 Task: Plan a Metro route from Hollywood to Universal Studios in Los Angeles.
Action: Mouse moved to (311, 122)
Screenshot: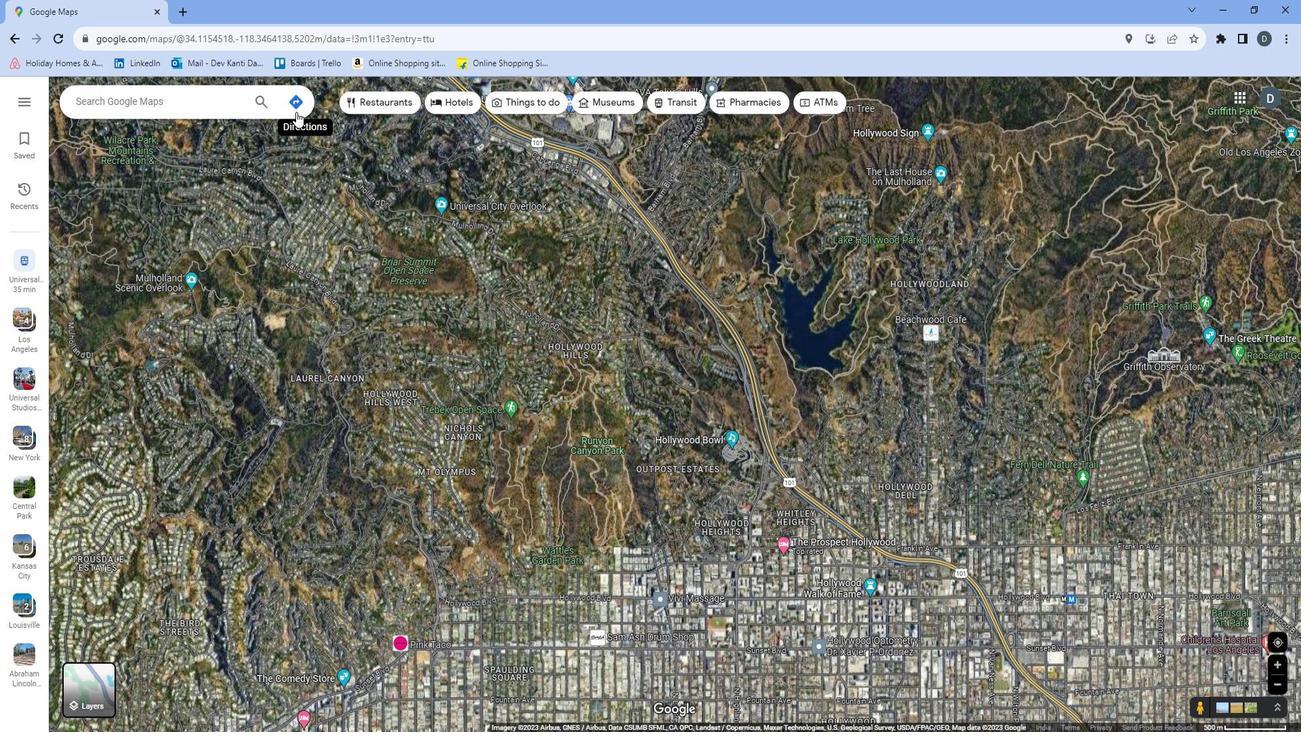
Action: Mouse pressed left at (311, 122)
Screenshot: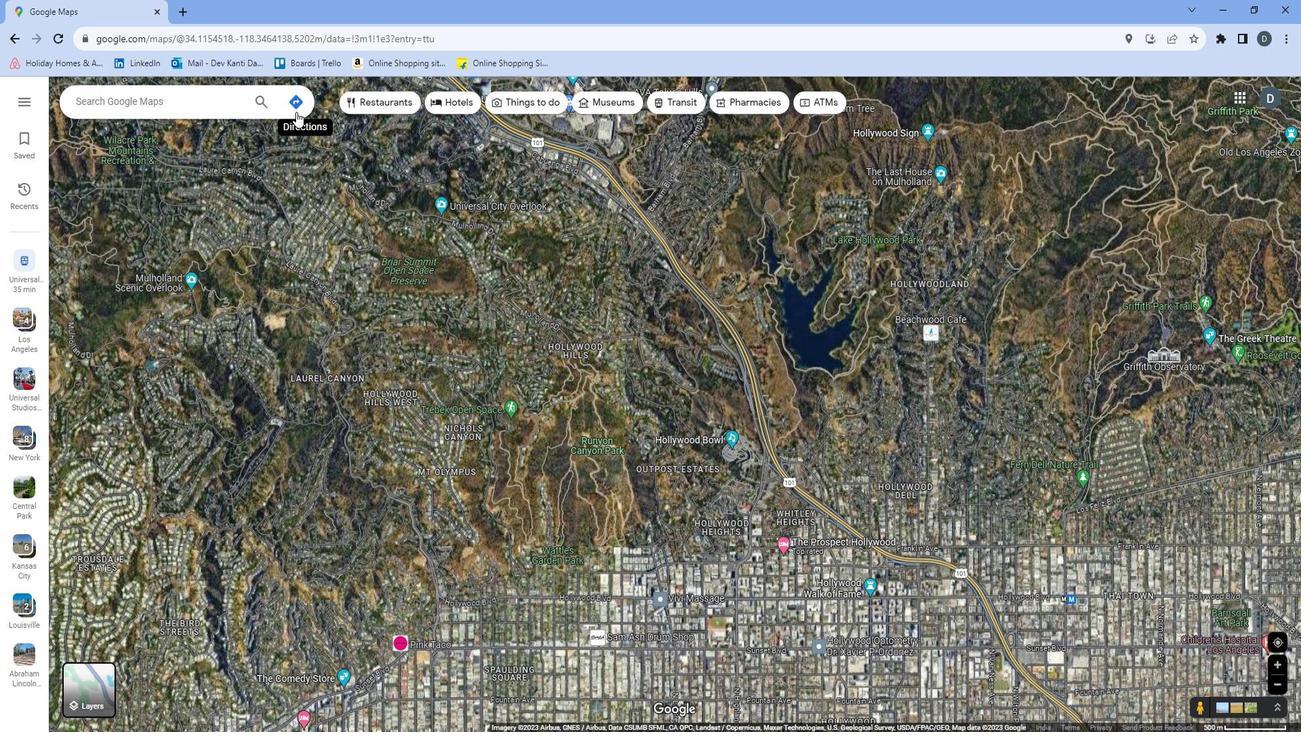 
Action: Mouse moved to (187, 150)
Screenshot: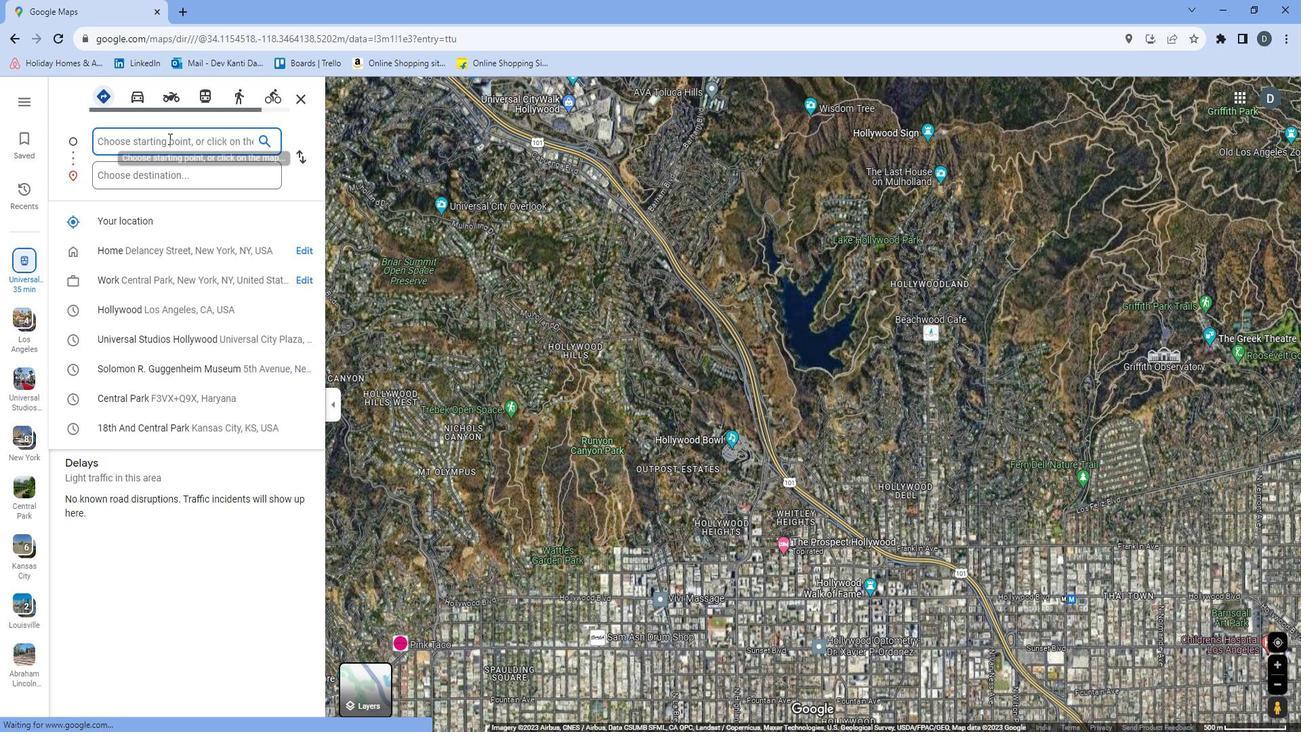 
Action: Mouse pressed left at (187, 150)
Screenshot: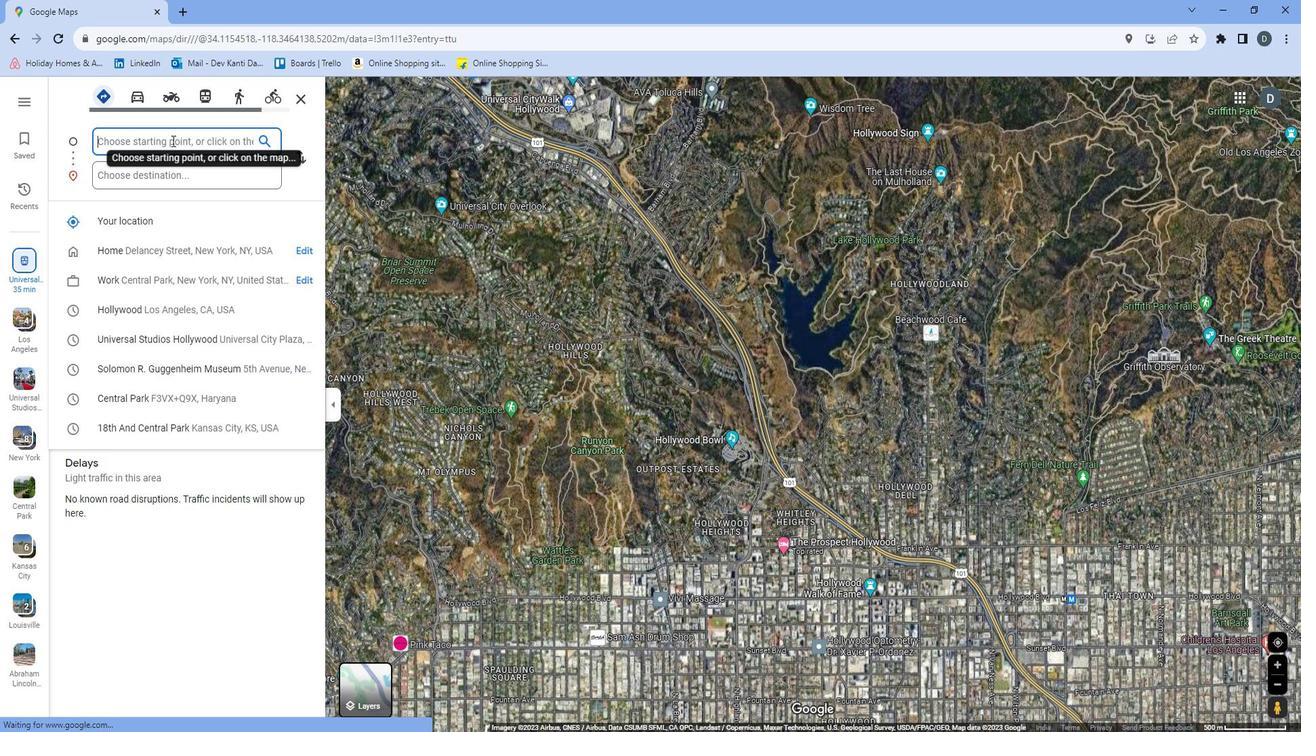 
Action: Mouse moved to (187, 150)
Screenshot: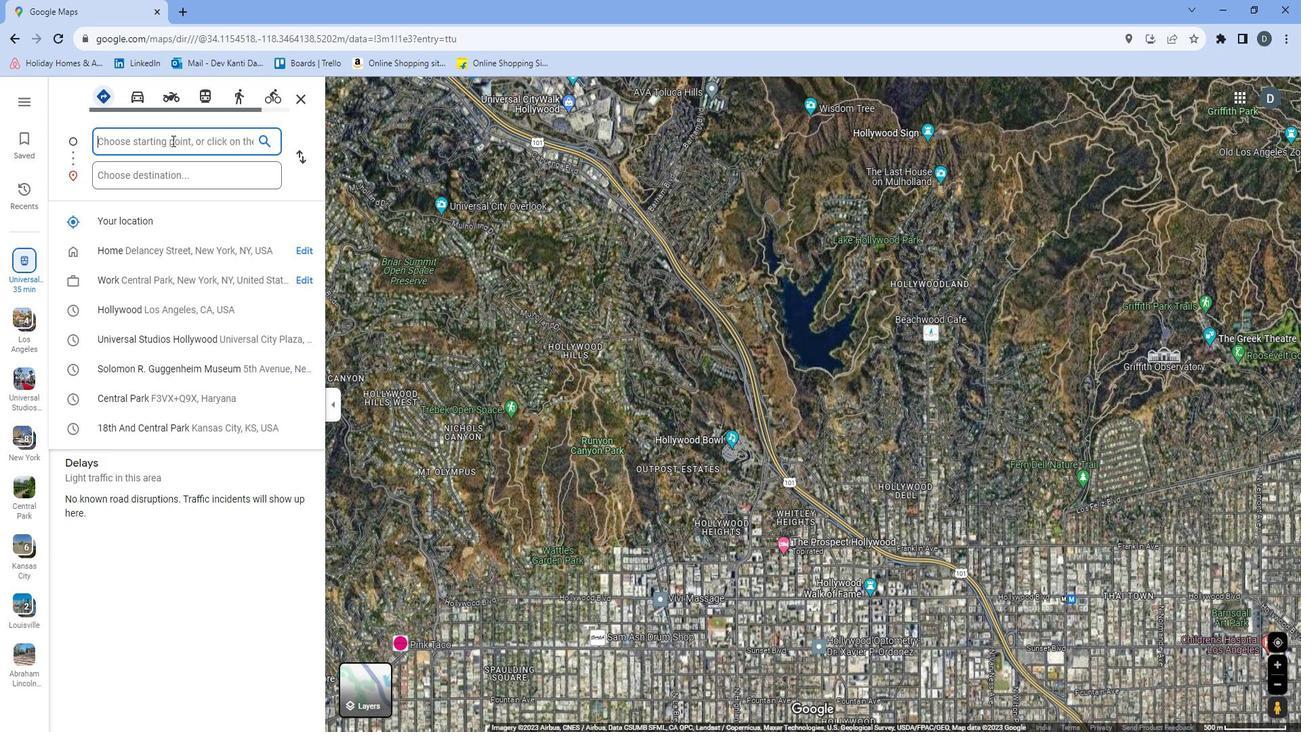 
Action: Key pressed <Key.shift>Hol
Screenshot: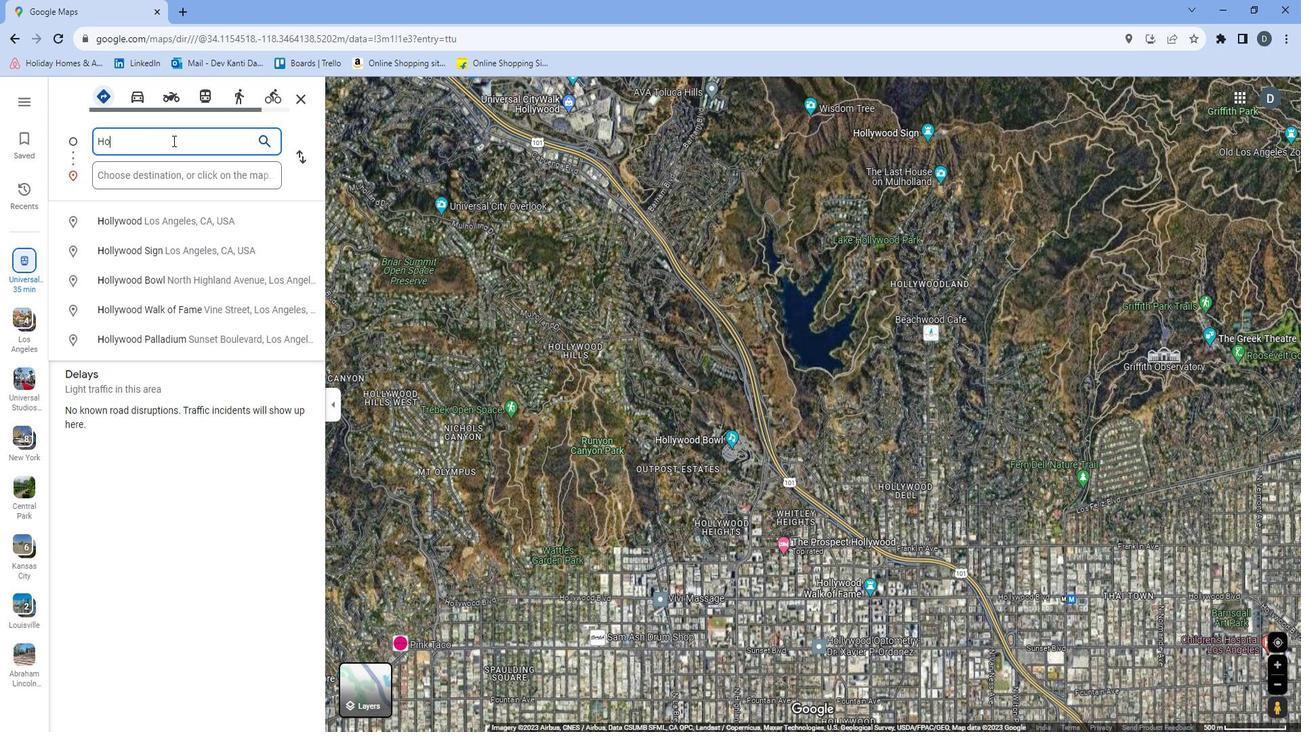 
Action: Mouse moved to (189, 150)
Screenshot: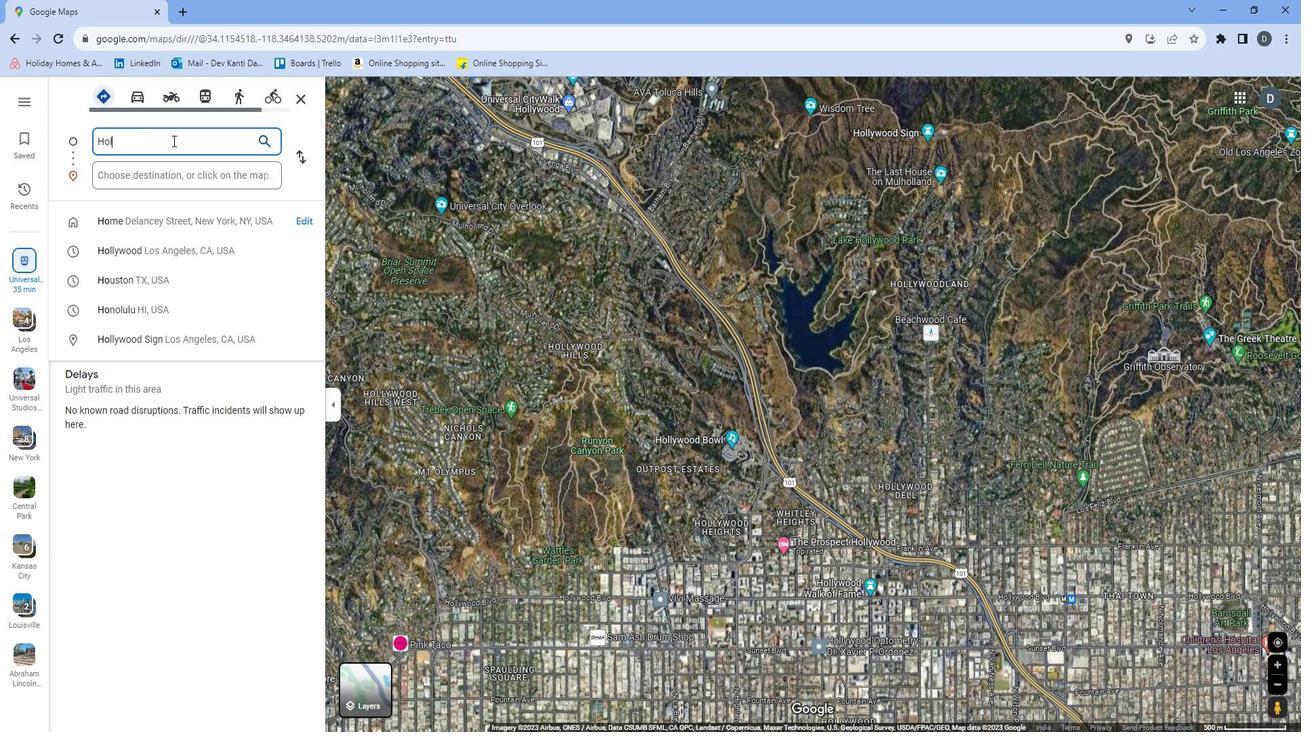 
Action: Key pressed ly
Screenshot: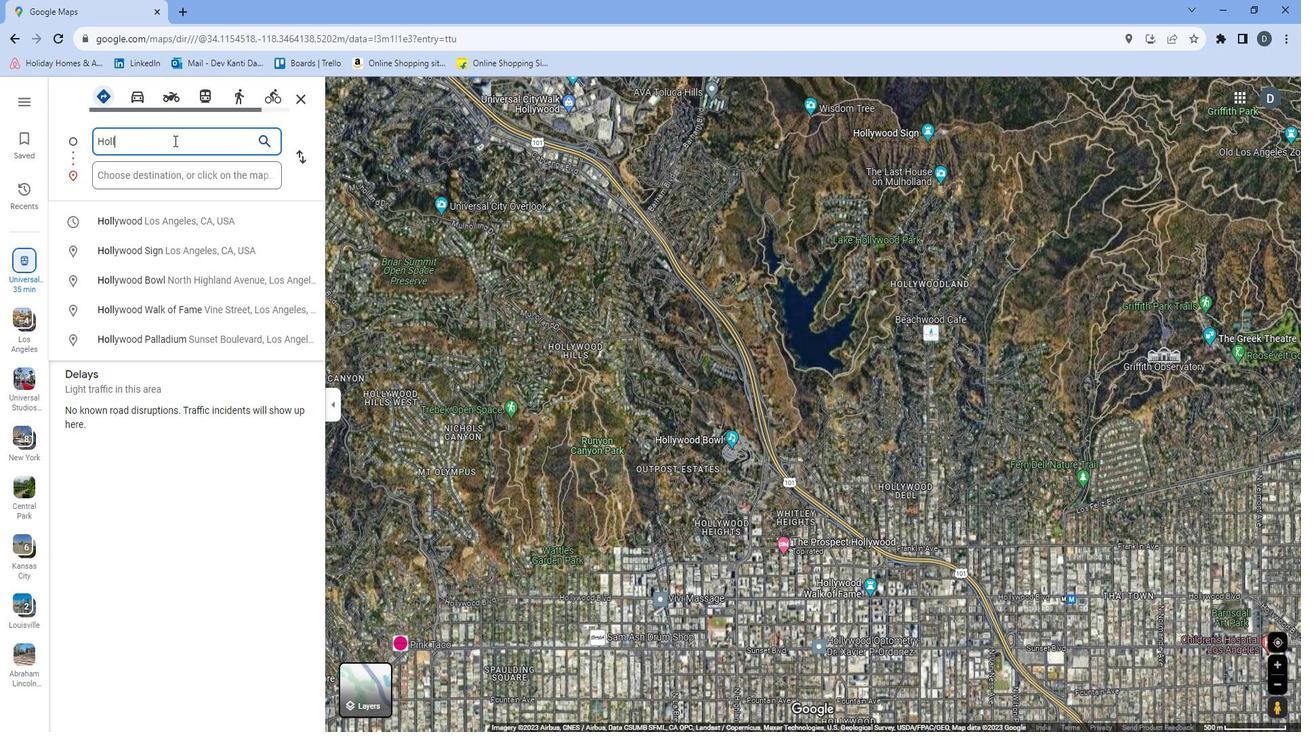 
Action: Mouse moved to (189, 150)
Screenshot: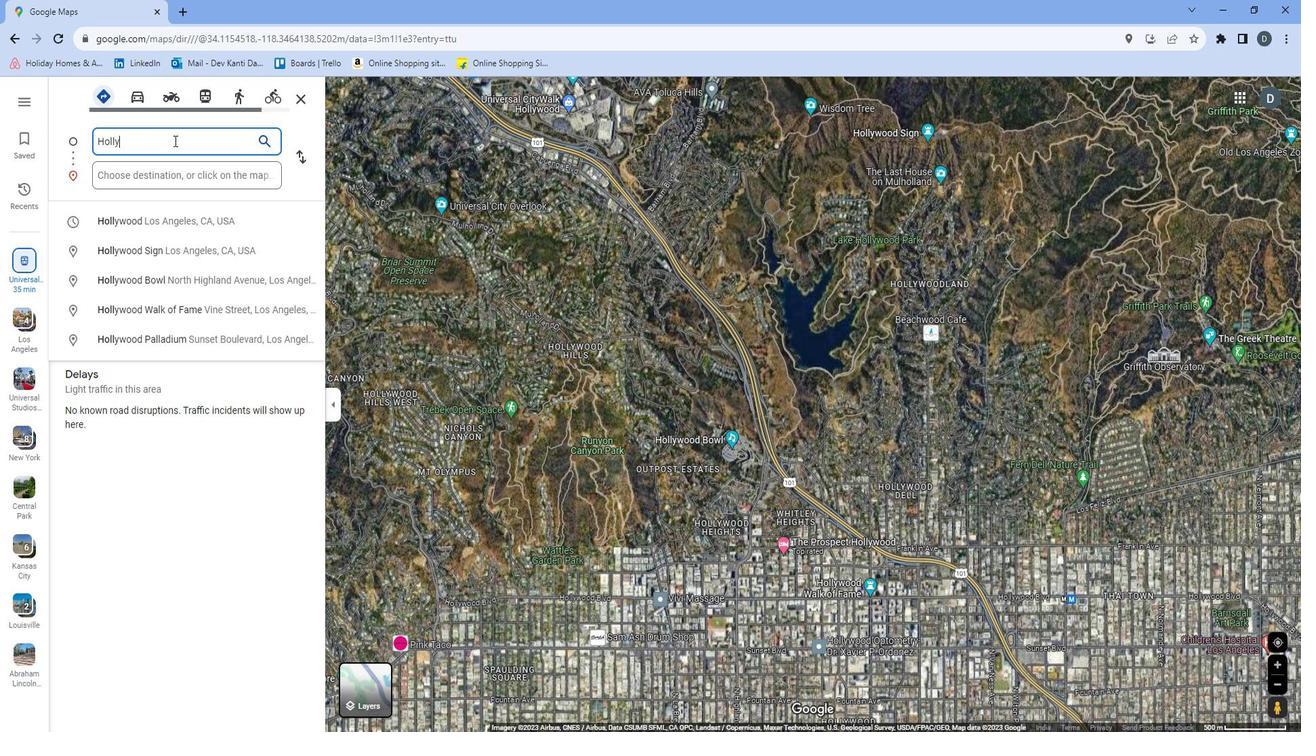 
Action: Key pressed wood
Screenshot: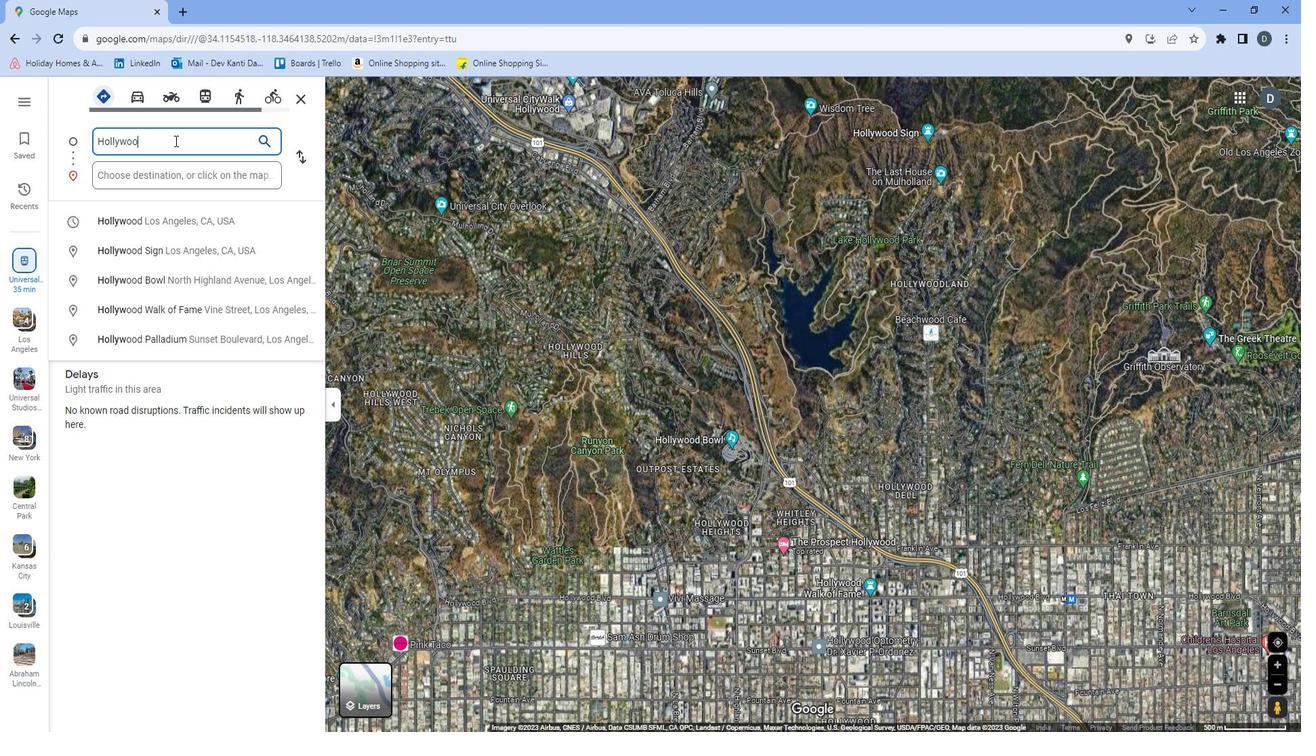 
Action: Mouse moved to (216, 172)
Screenshot: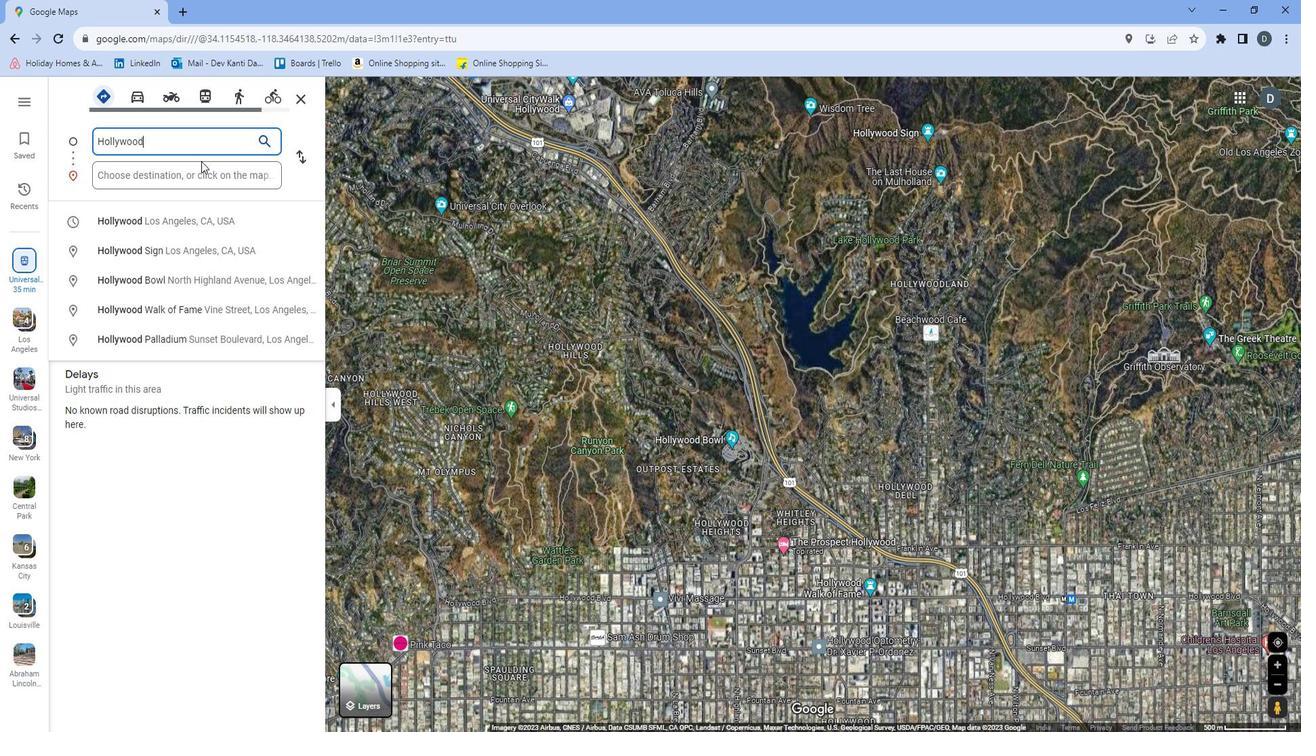 
Action: Mouse pressed left at (216, 172)
Screenshot: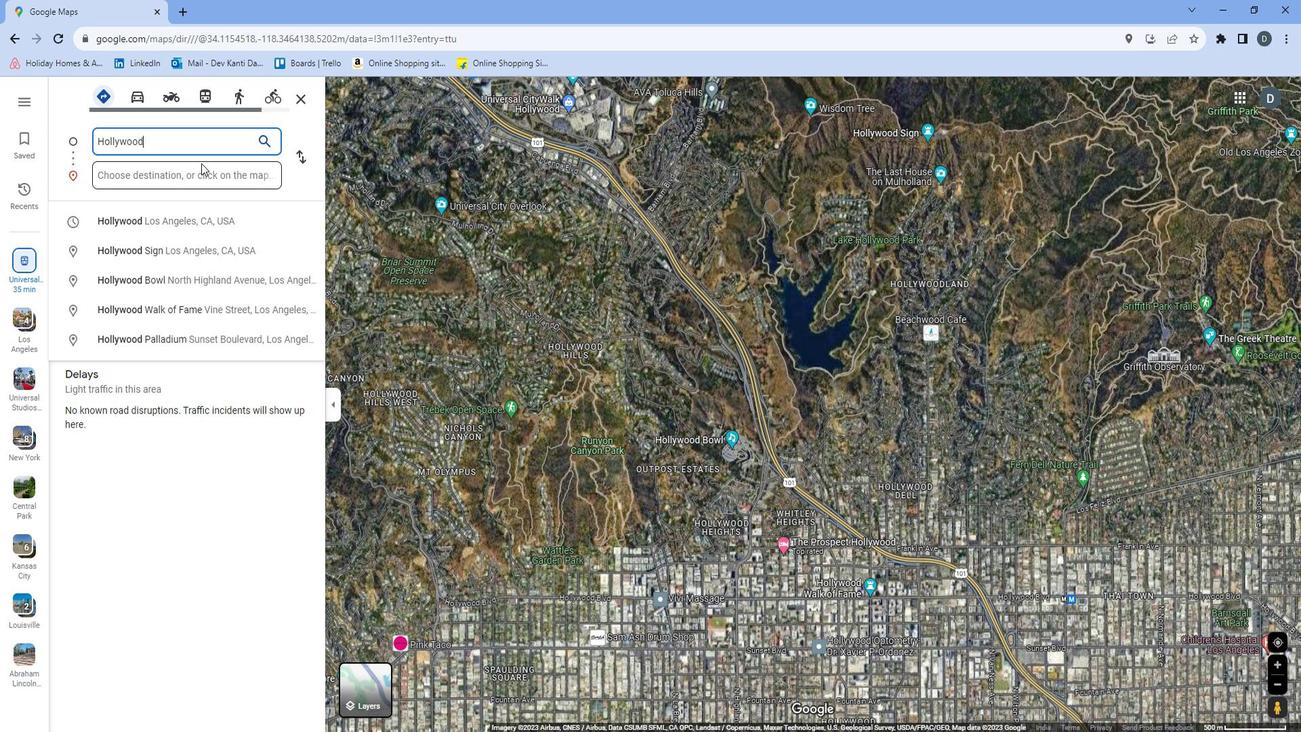 
Action: Mouse moved to (216, 180)
Screenshot: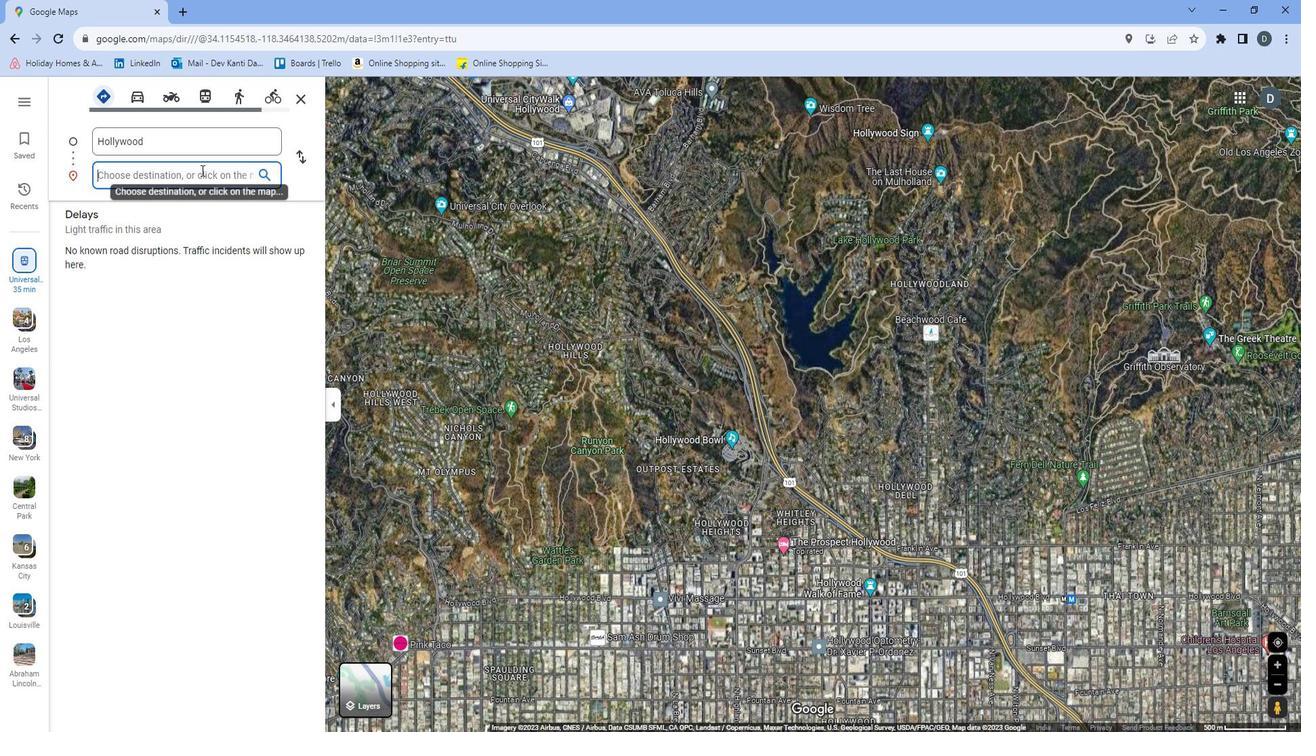 
Action: Mouse pressed left at (216, 180)
Screenshot: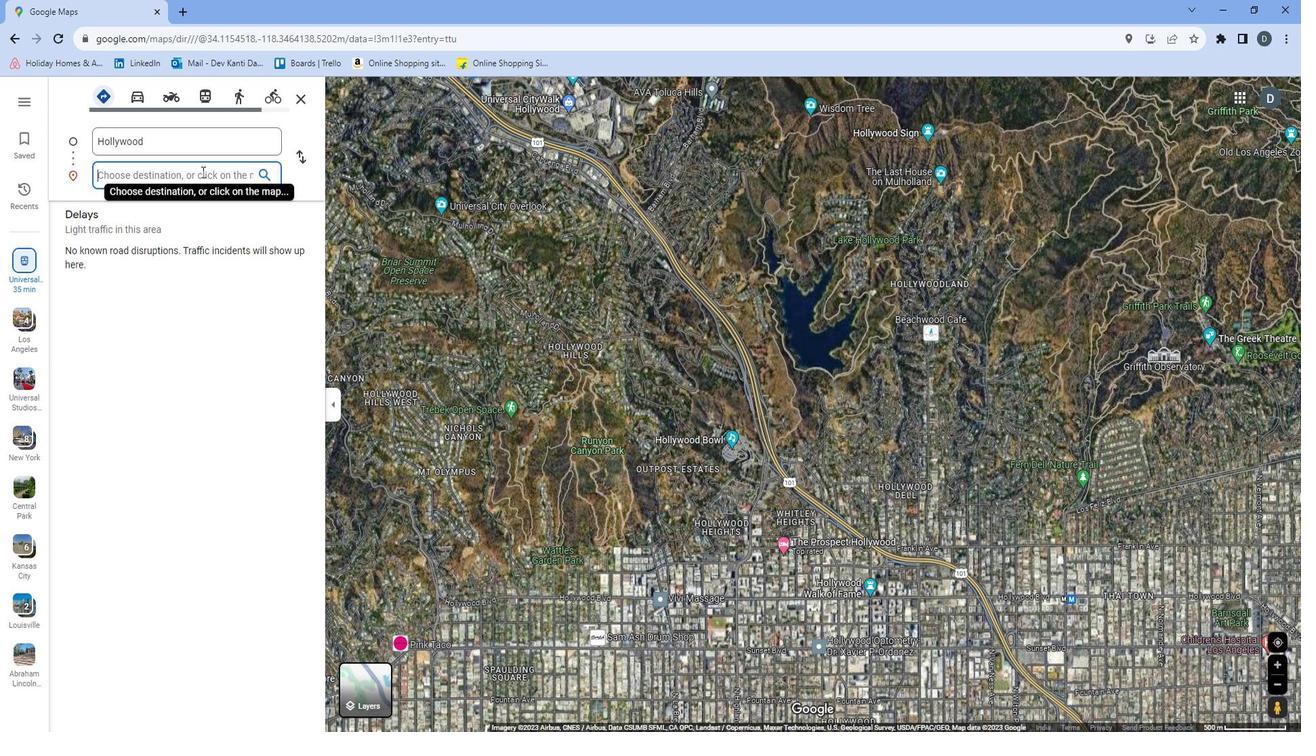 
Action: Key pressed <Key.shift>Universal<Key.space><Key.shift>Stu
Screenshot: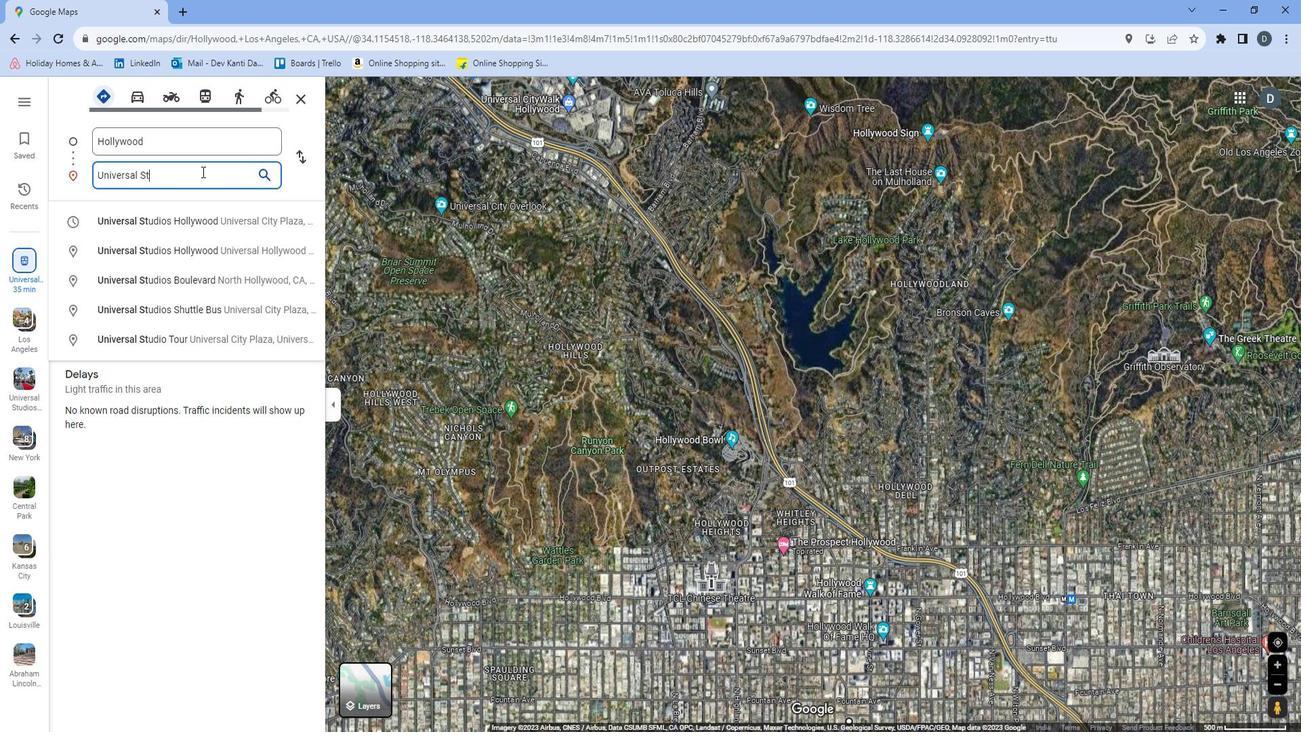 
Action: Mouse moved to (216, 180)
Screenshot: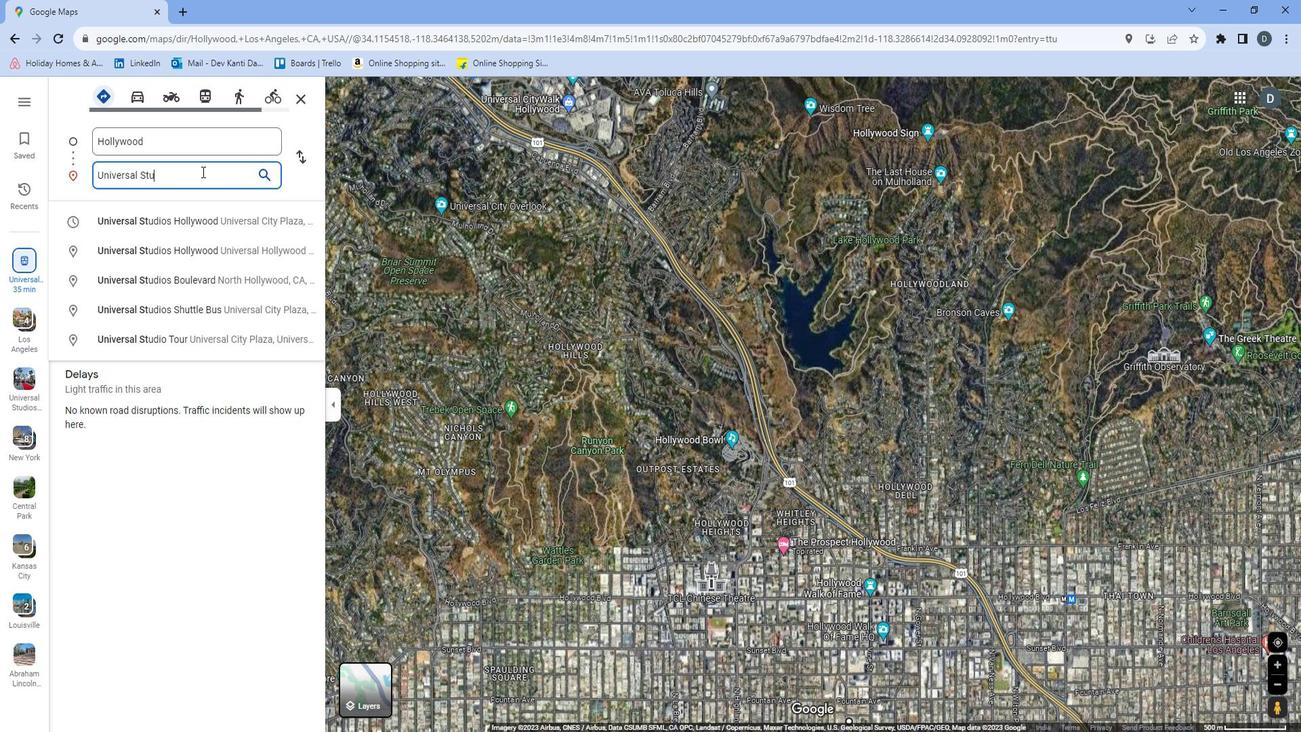 
Action: Key pressed dios<Key.space><Key.shift>Los<Key.down><Key.enter>
Screenshot: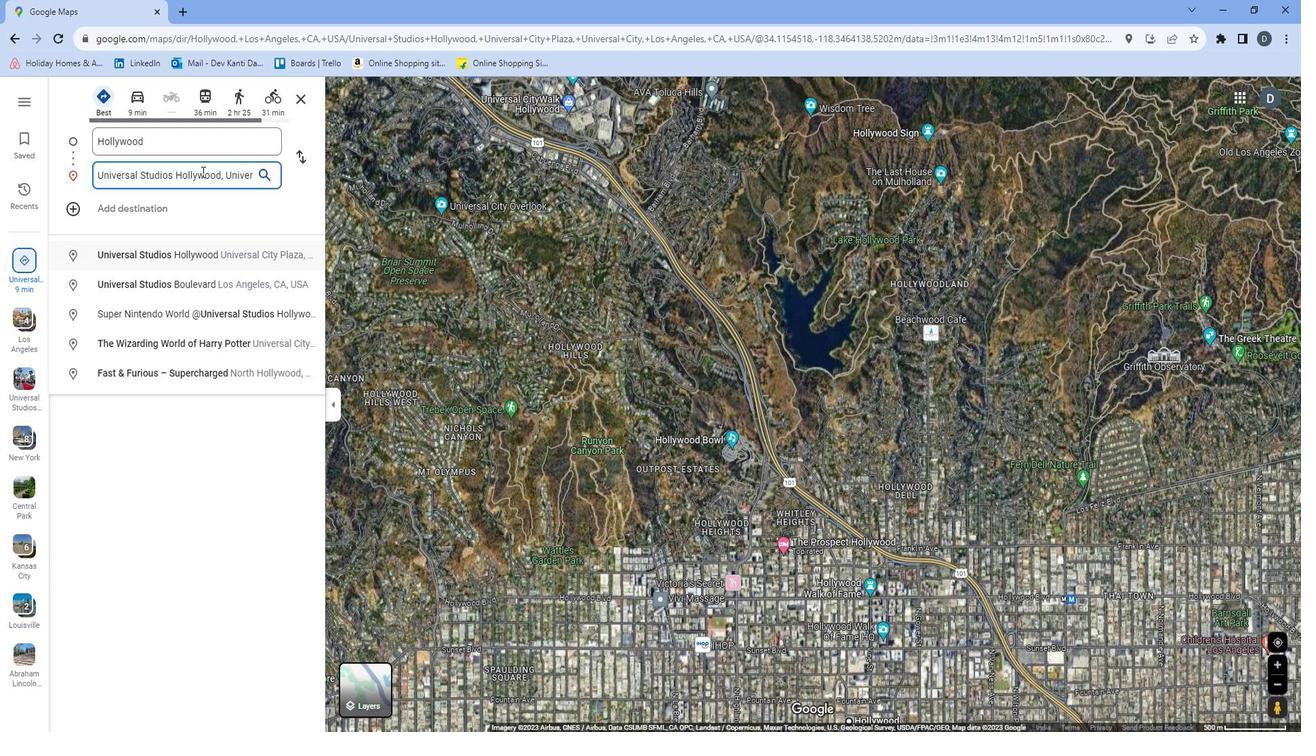 
Action: Mouse moved to (220, 108)
Screenshot: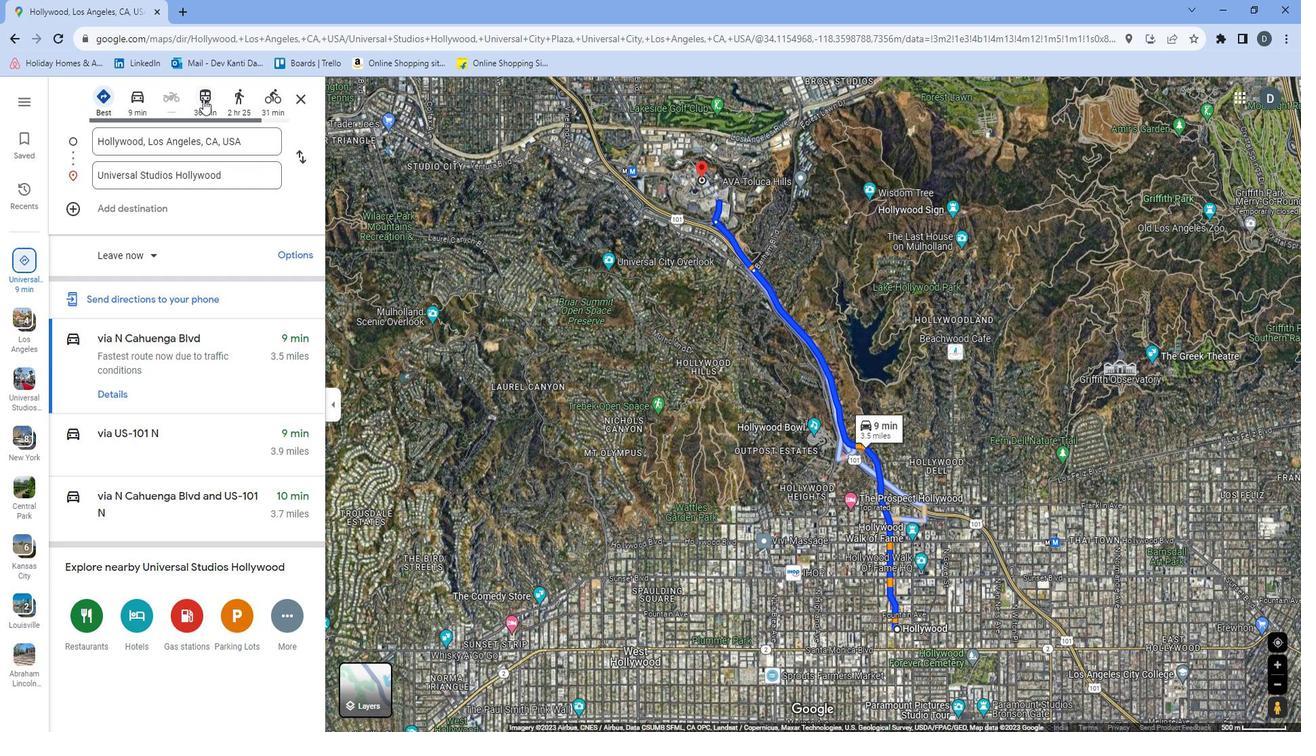 
Action: Mouse pressed left at (220, 108)
Screenshot: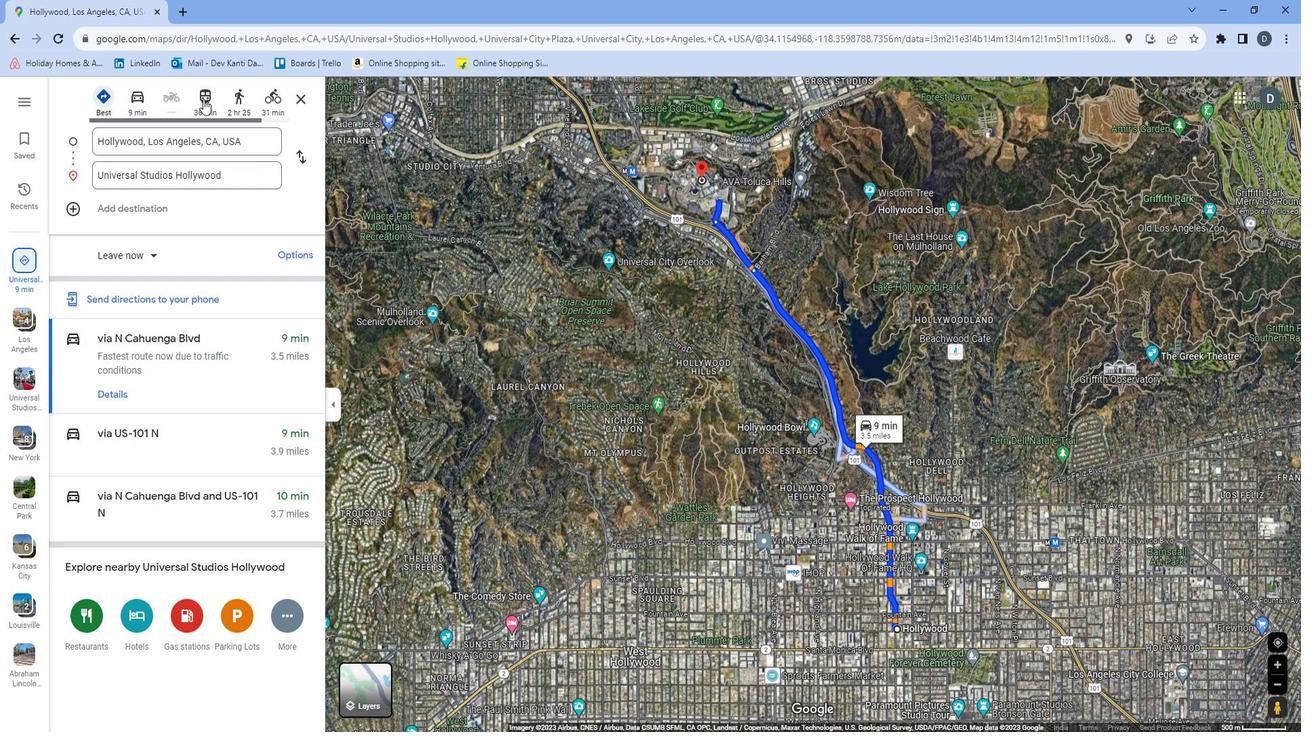 
Action: Mouse moved to (222, 360)
Screenshot: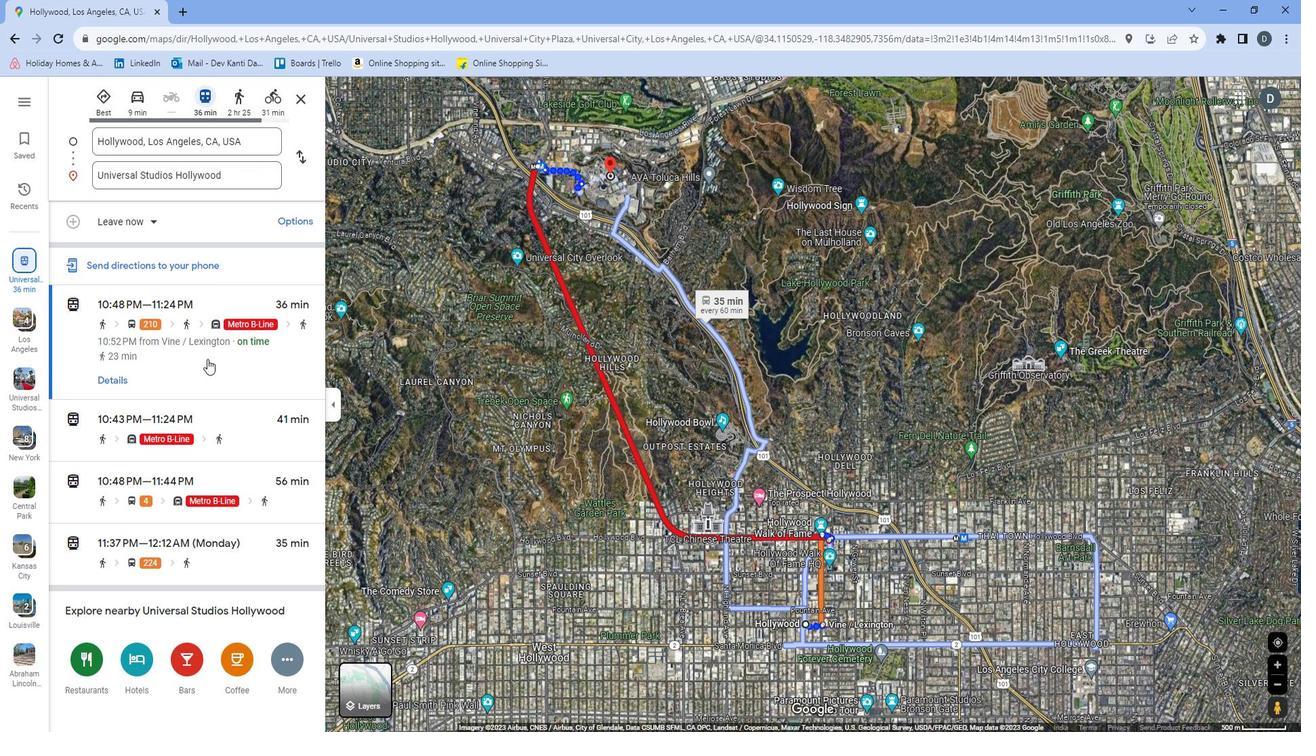 
Action: Mouse pressed left at (222, 360)
Screenshot: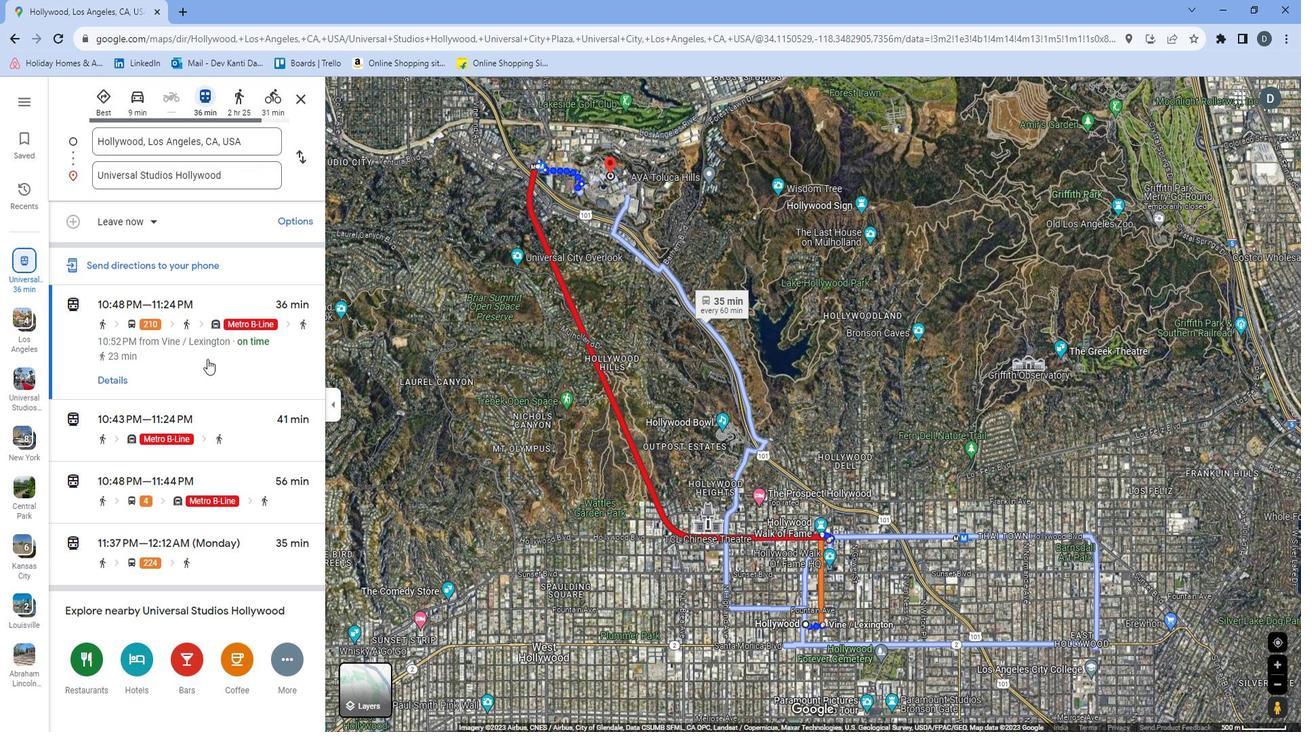
Action: Mouse moved to (90, 108)
Screenshot: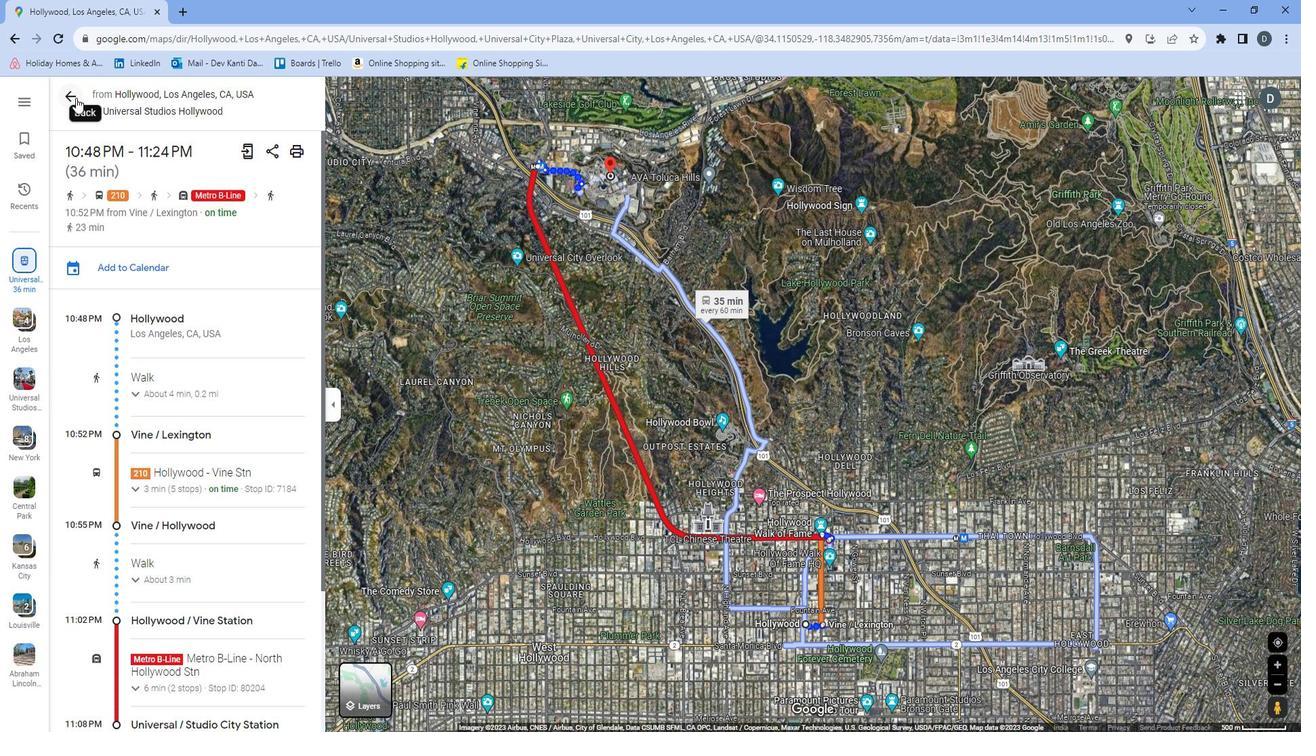 
Action: Mouse pressed left at (90, 108)
Screenshot: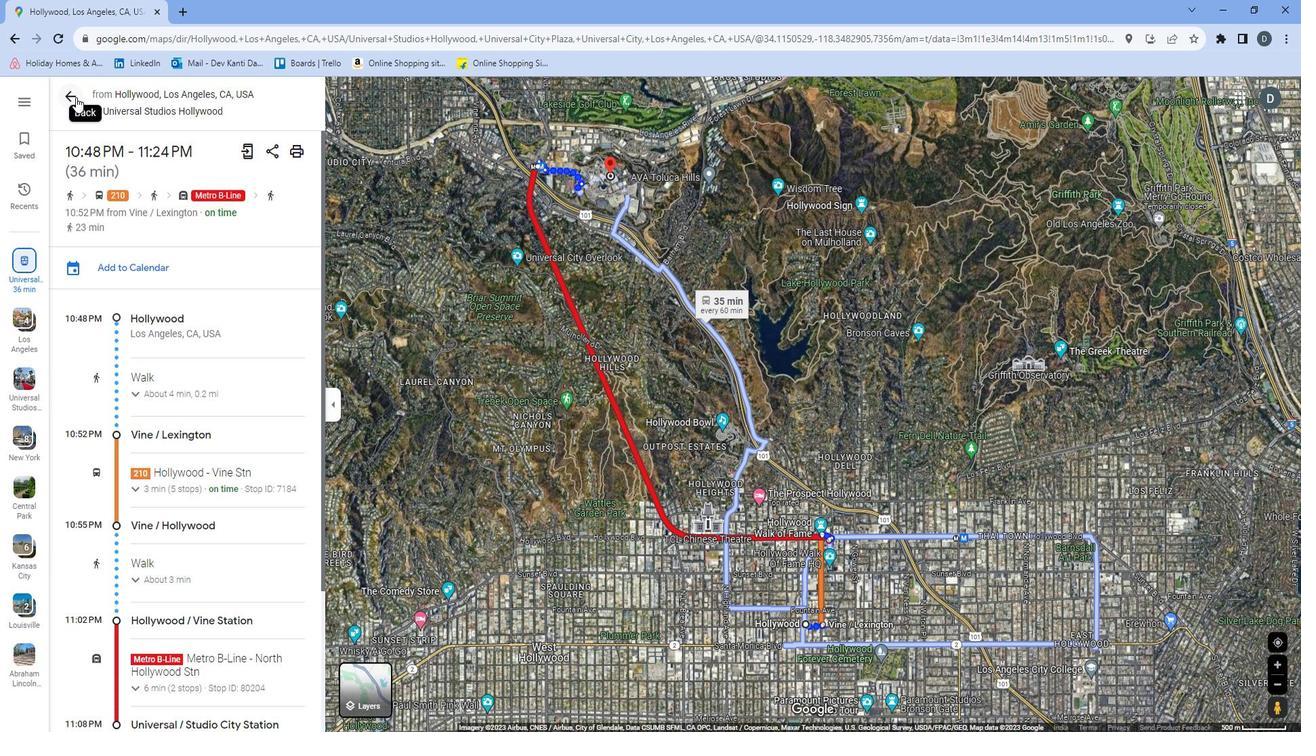 
Action: Mouse moved to (313, 227)
Screenshot: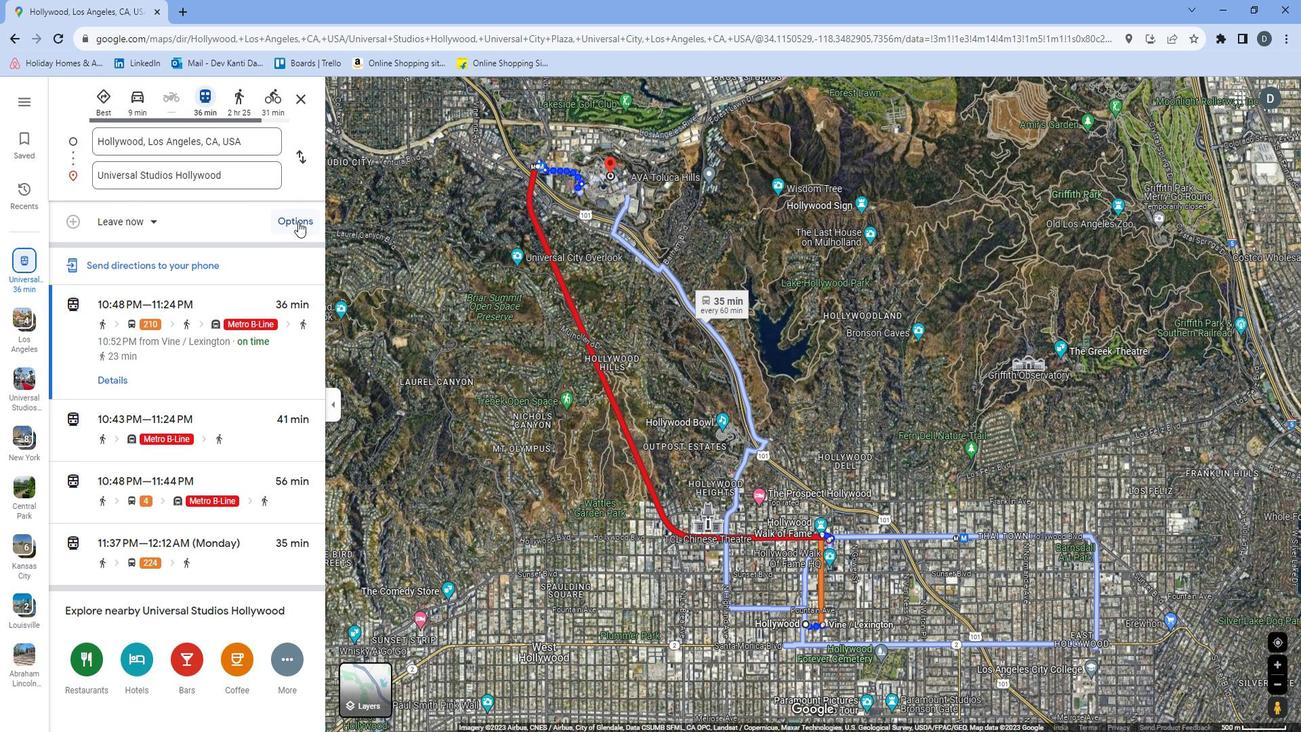 
Action: Mouse pressed left at (313, 227)
Screenshot: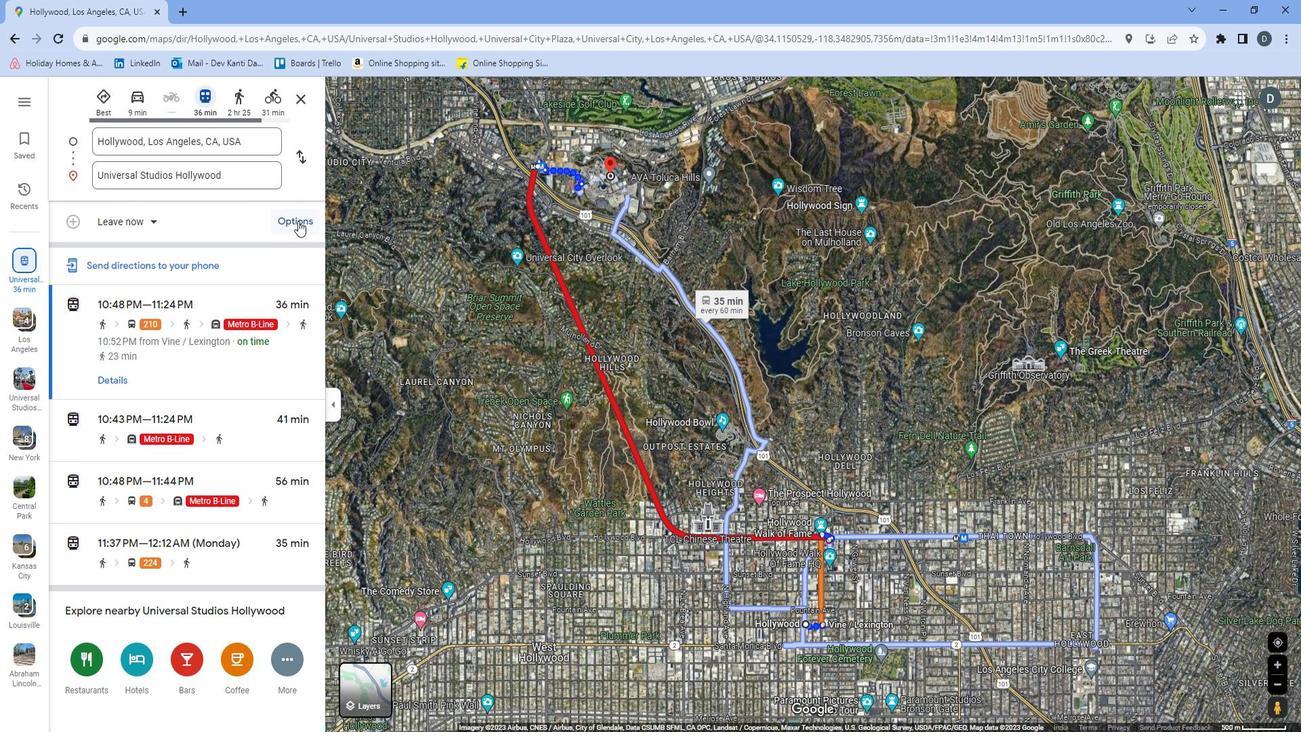 
Action: Mouse moved to (87, 284)
Screenshot: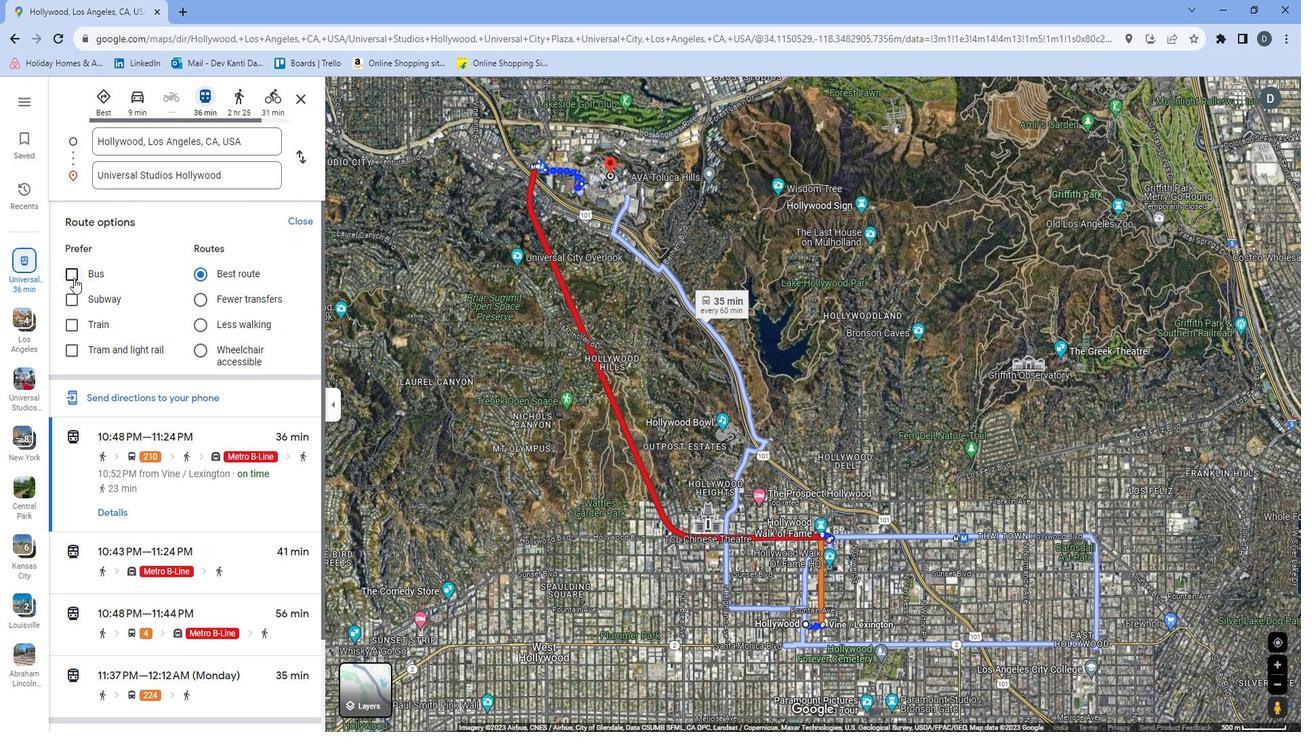 
Action: Mouse pressed left at (87, 284)
Screenshot: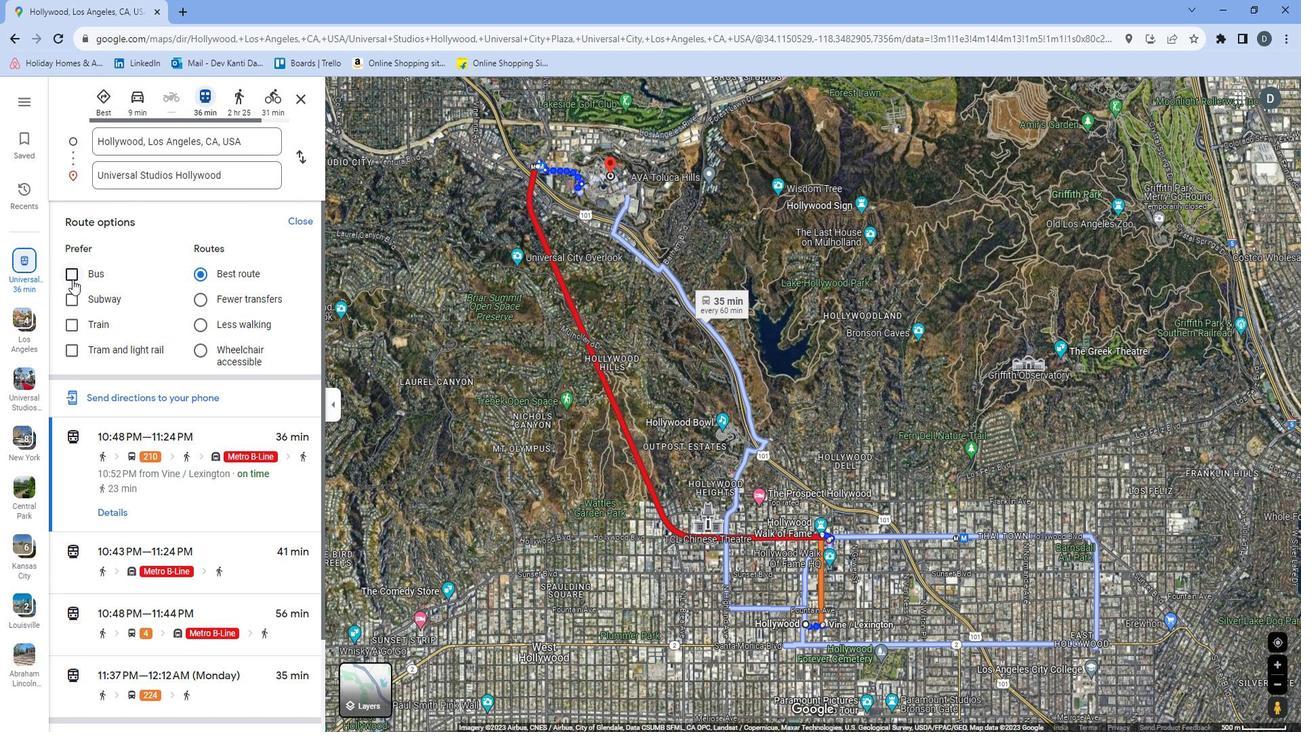 
Action: Mouse moved to (267, 447)
Screenshot: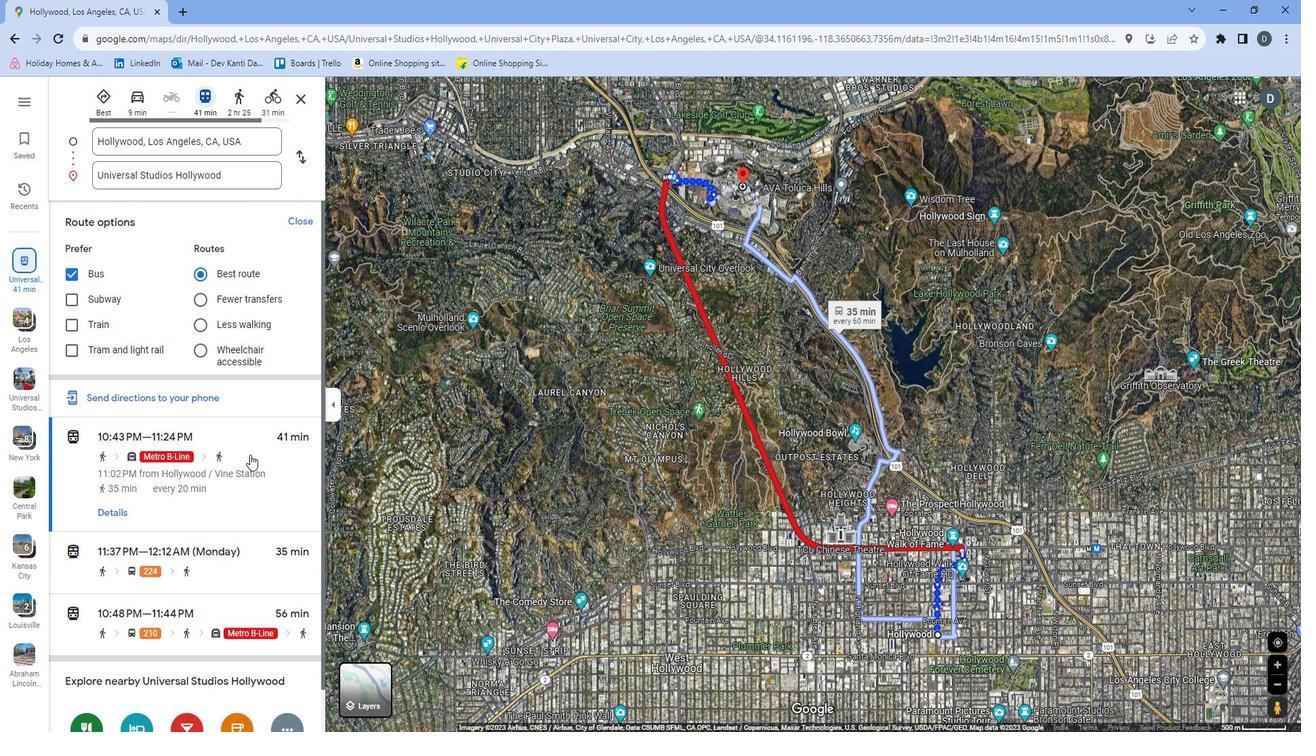 
Action: Mouse pressed left at (267, 447)
Screenshot: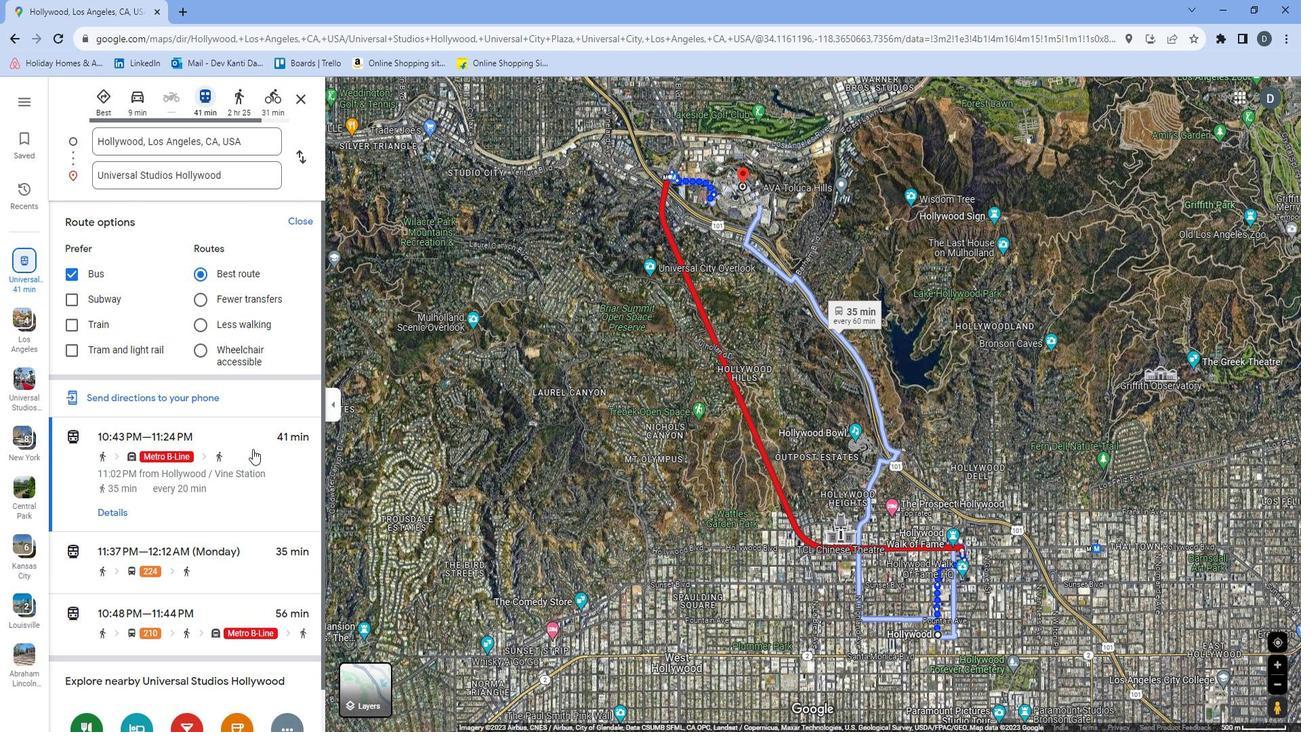 
Action: Mouse moved to (162, 390)
Screenshot: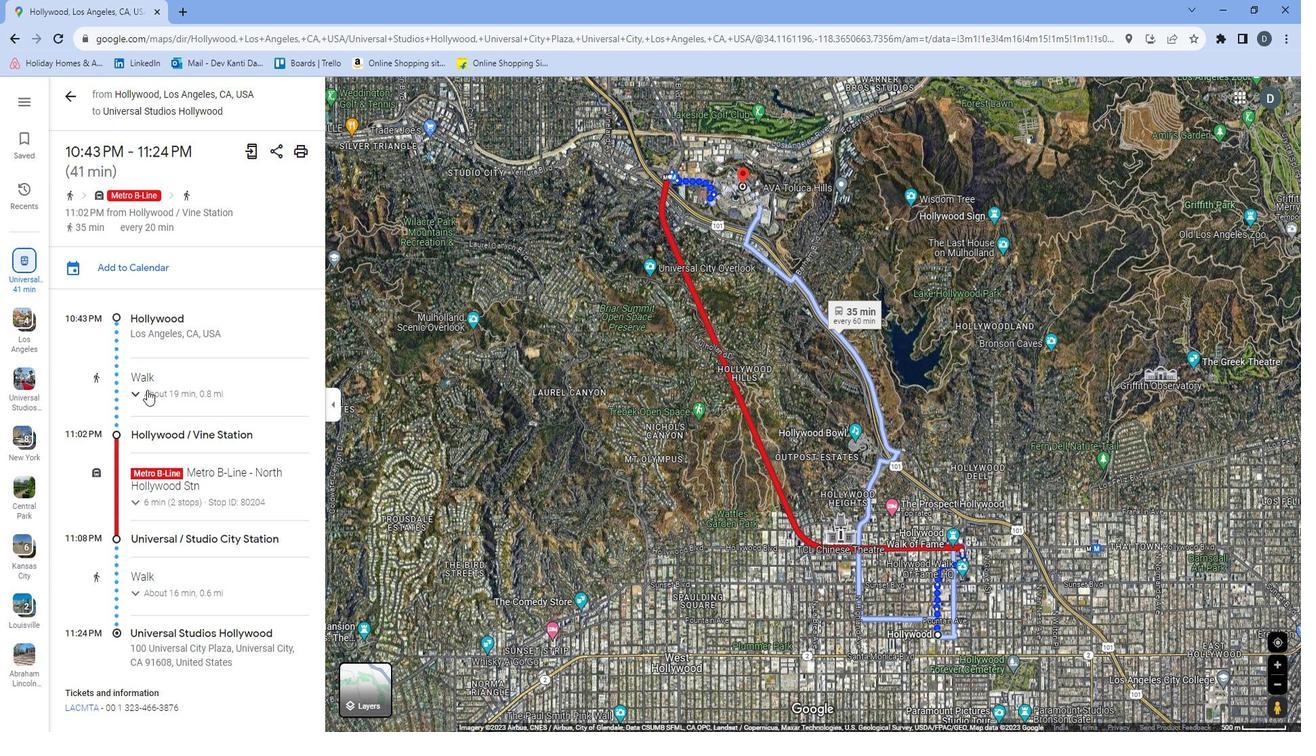 
Action: Mouse pressed left at (162, 390)
Screenshot: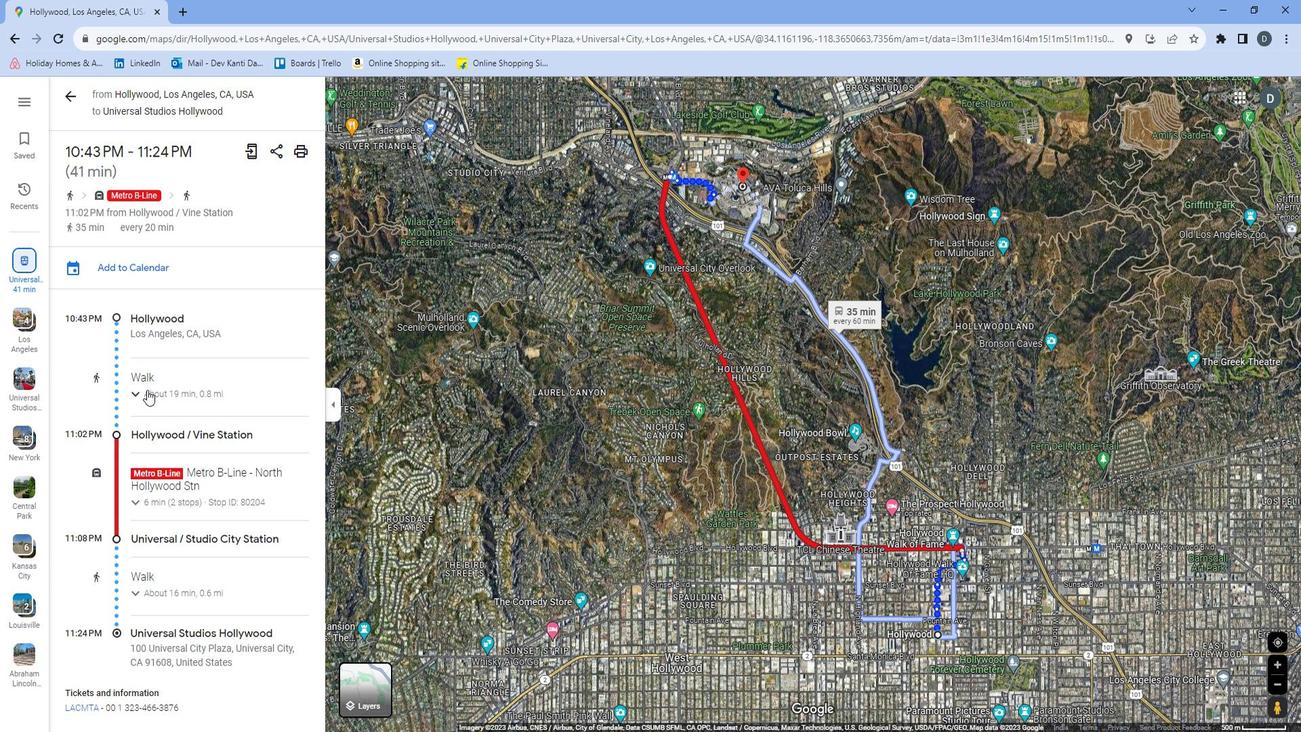 
Action: Mouse moved to (162, 394)
Screenshot: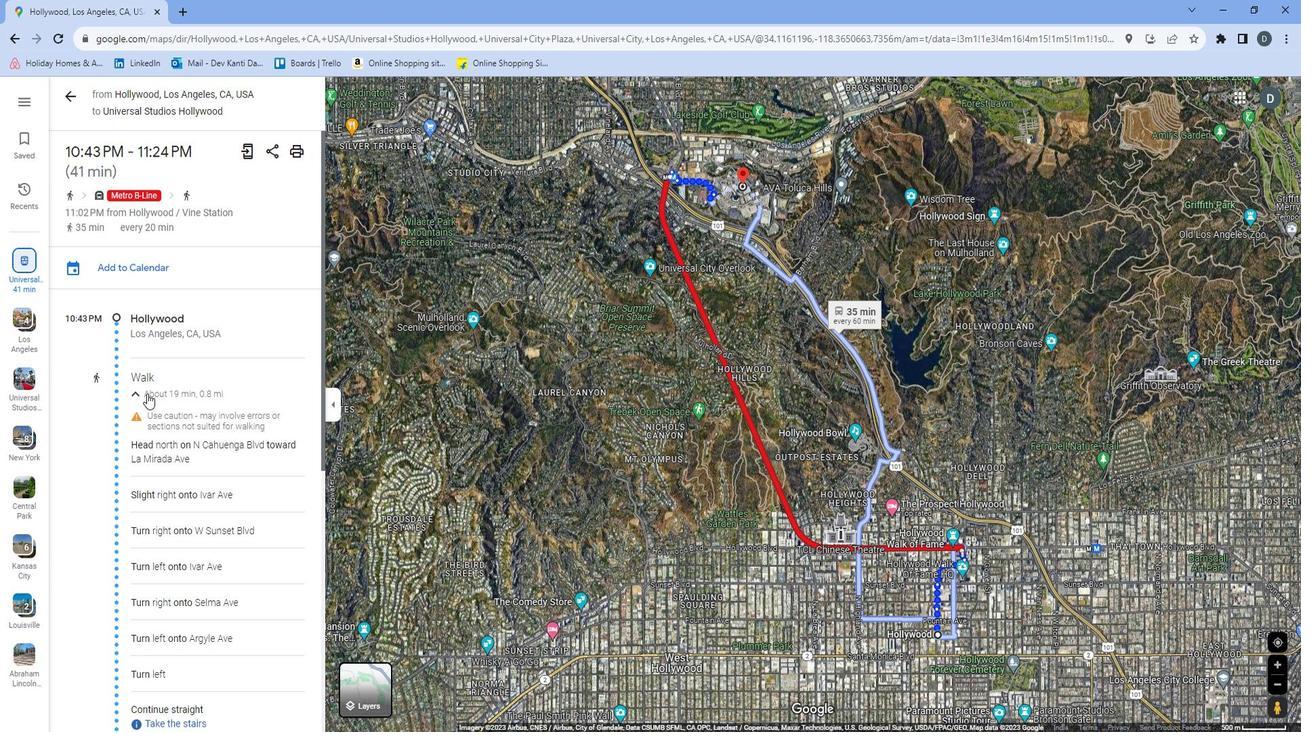 
Action: Mouse scrolled (162, 393) with delta (0, 0)
Screenshot: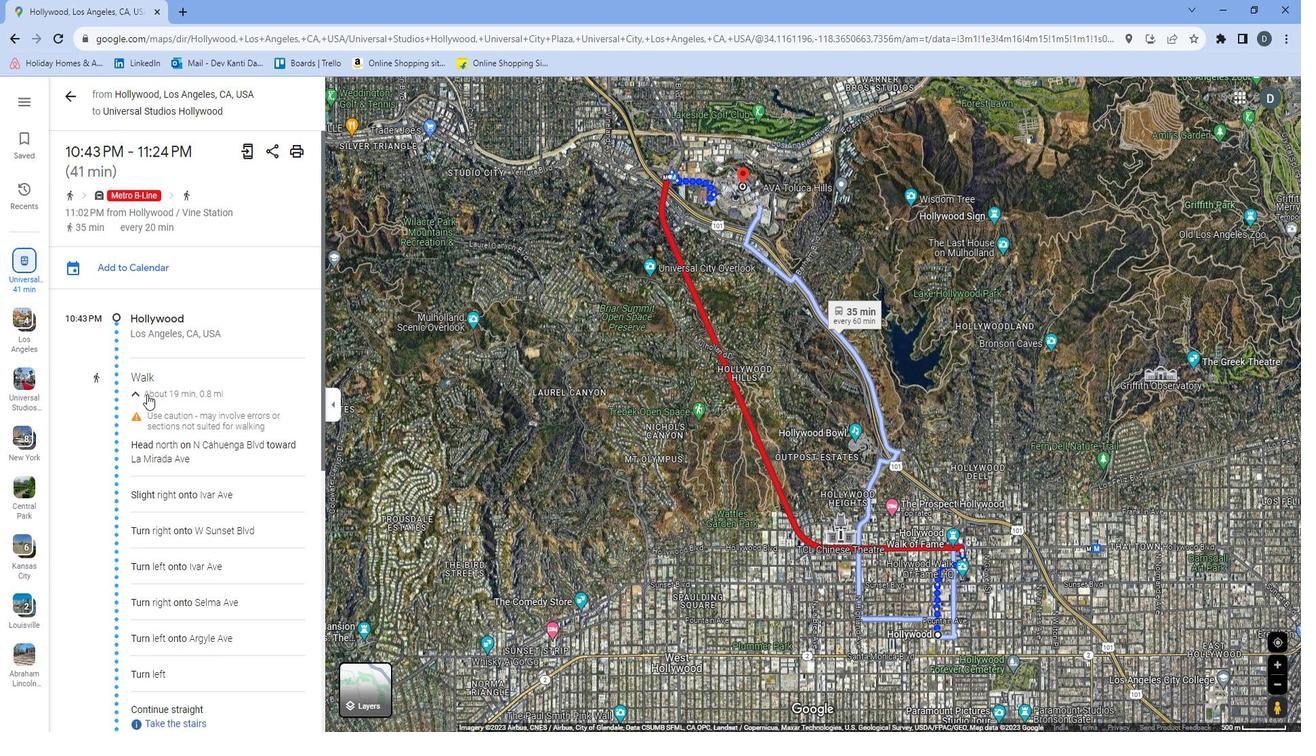 
Action: Mouse scrolled (162, 393) with delta (0, 0)
Screenshot: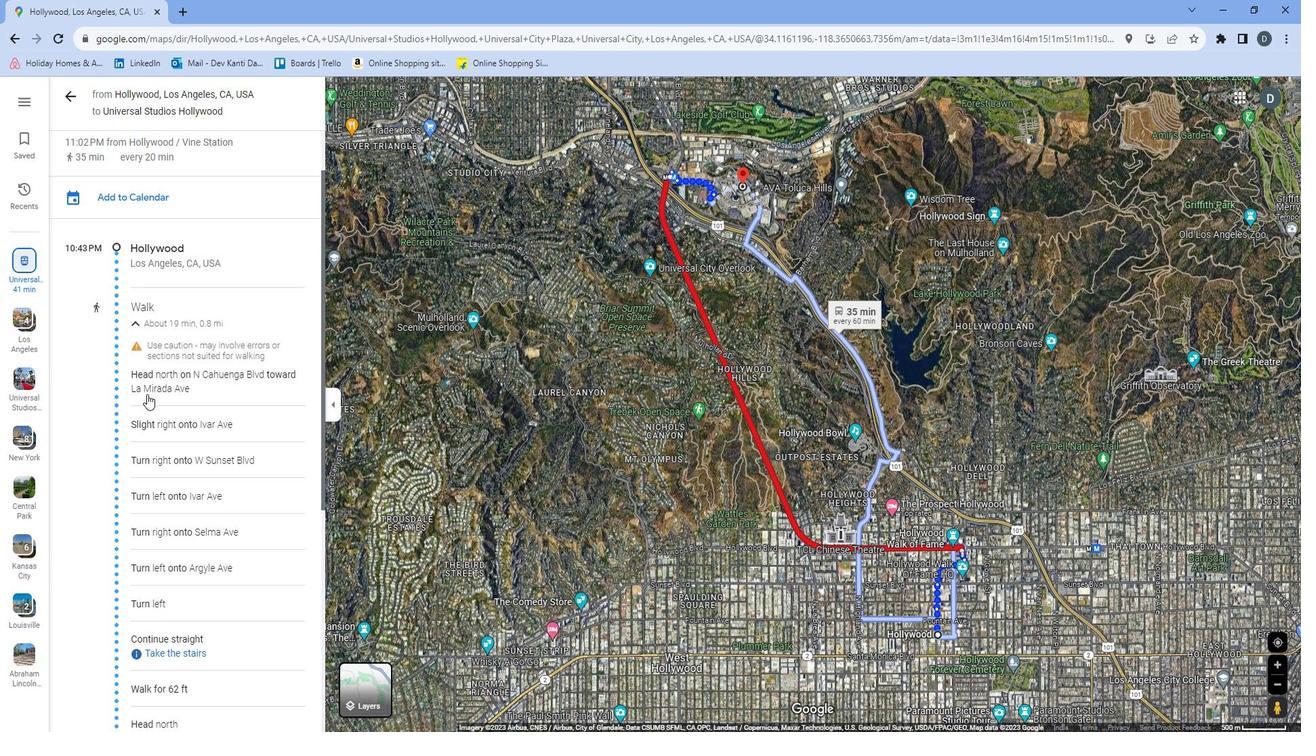 
Action: Mouse moved to (162, 395)
Screenshot: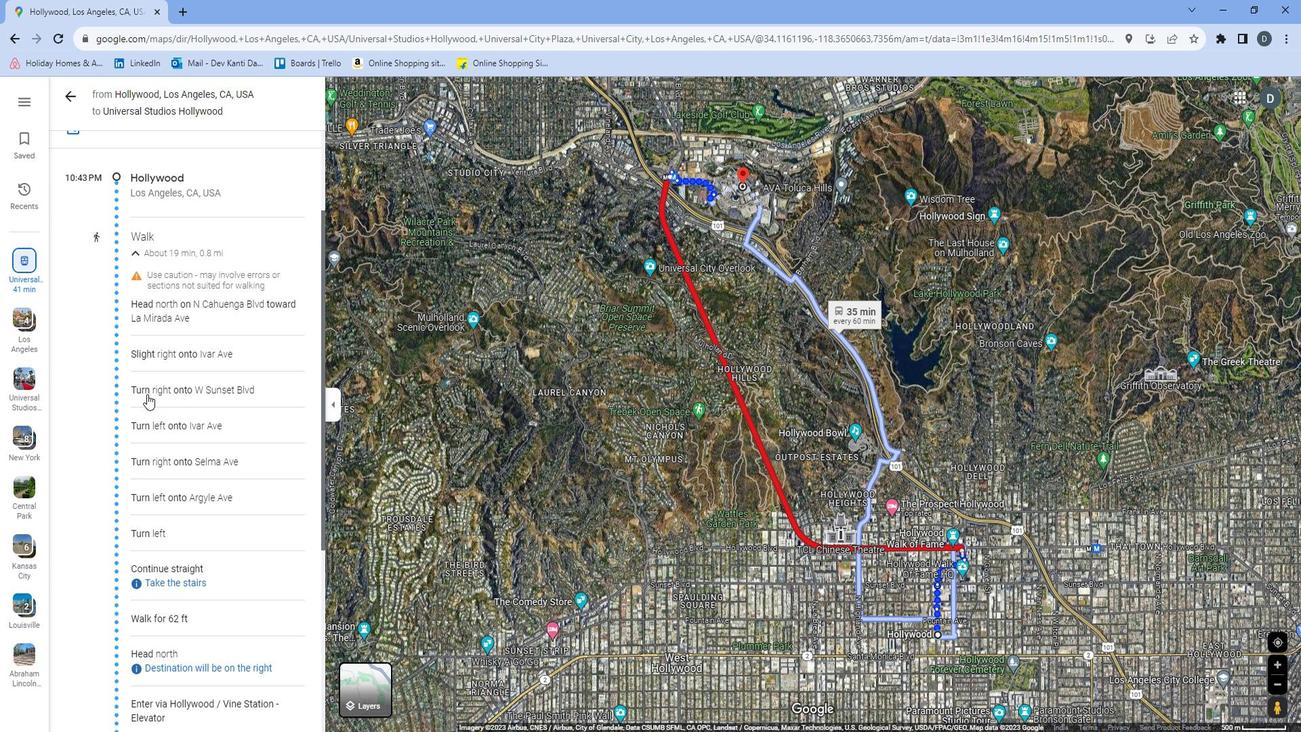 
Action: Mouse scrolled (162, 395) with delta (0, 0)
Screenshot: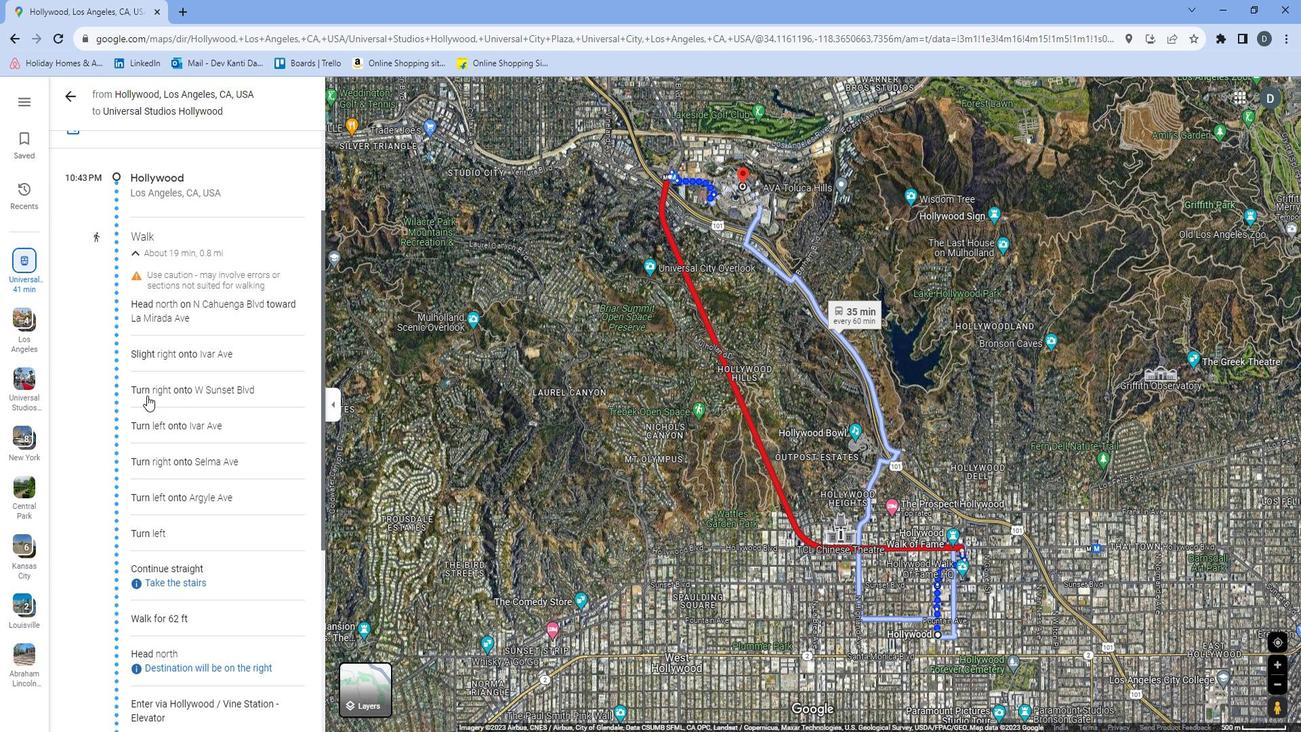 
Action: Mouse moved to (168, 414)
Screenshot: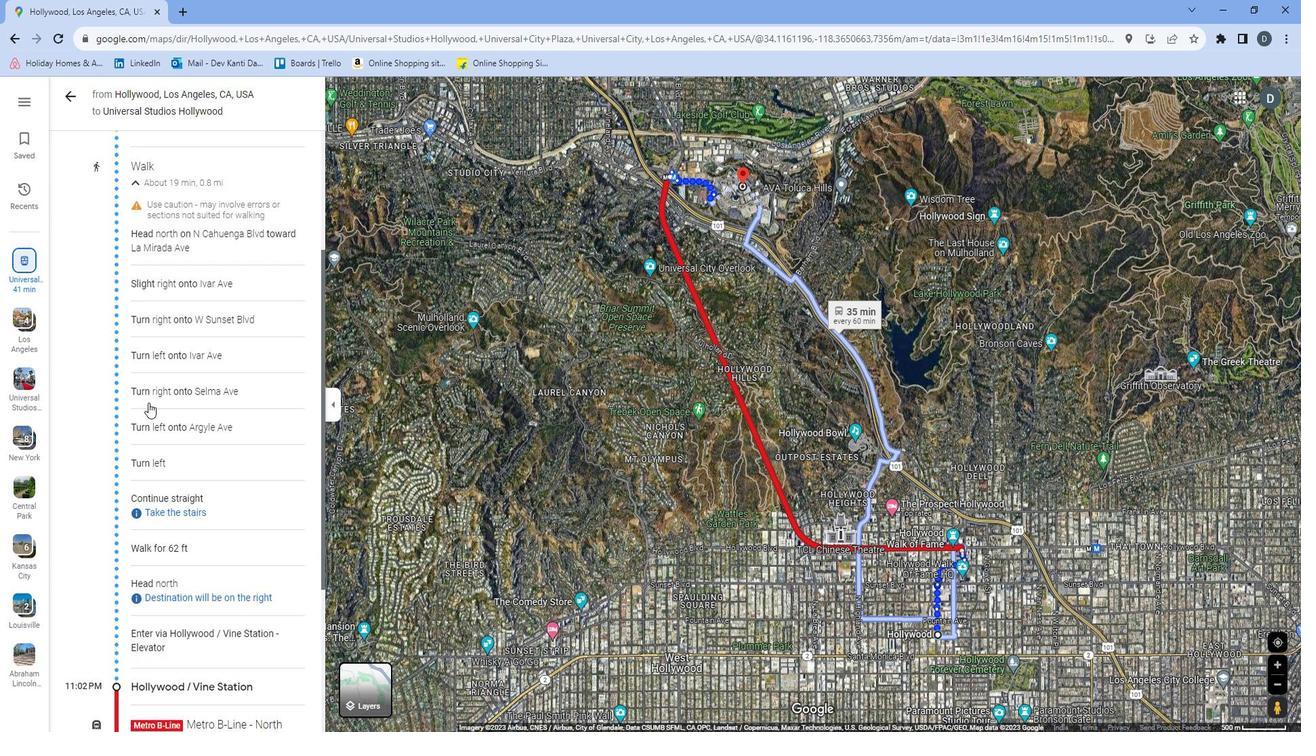 
Action: Mouse scrolled (168, 414) with delta (0, 0)
Screenshot: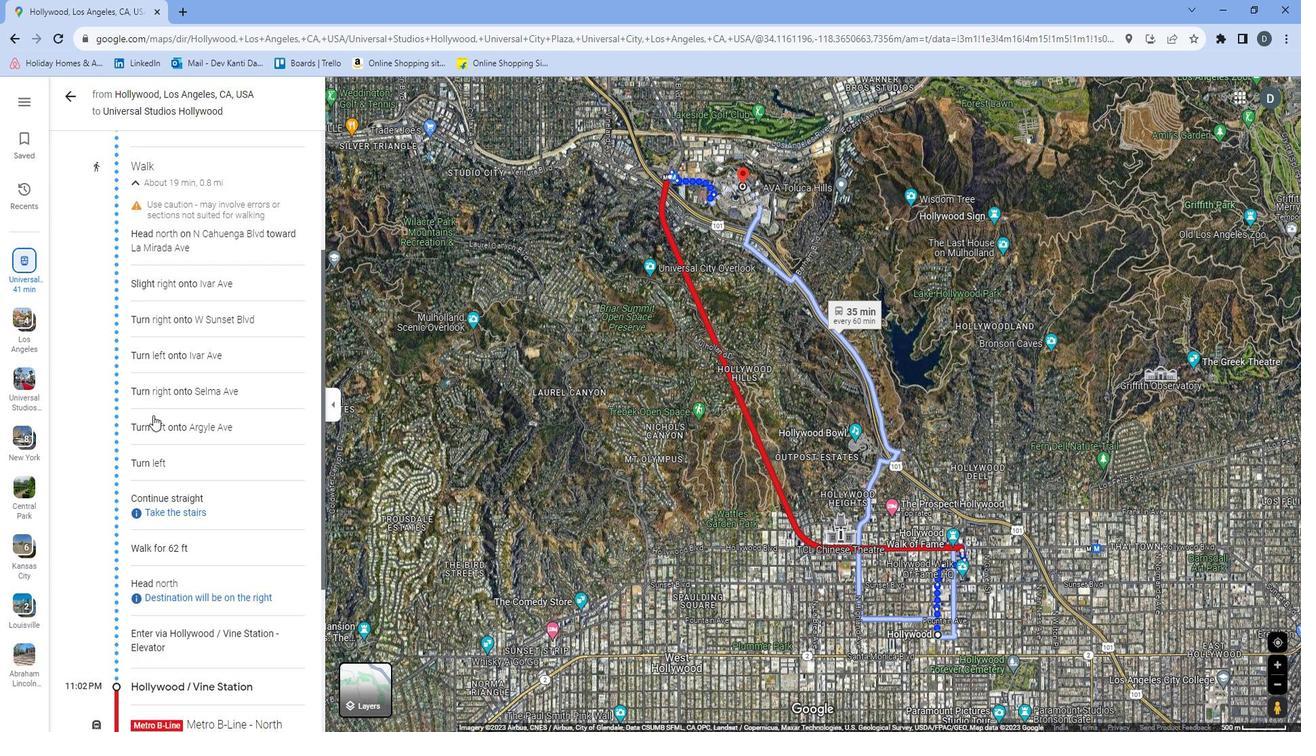 
Action: Mouse moved to (170, 439)
Screenshot: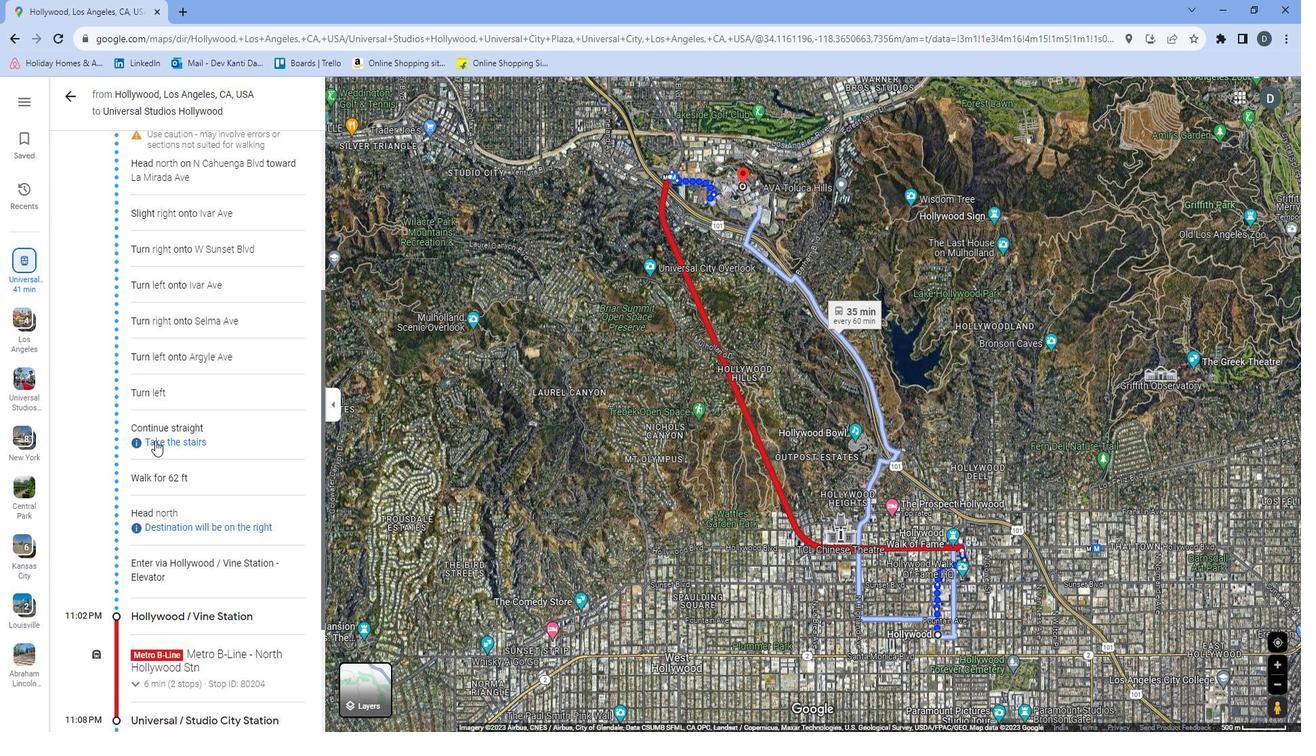 
Action: Mouse scrolled (170, 438) with delta (0, 0)
Screenshot: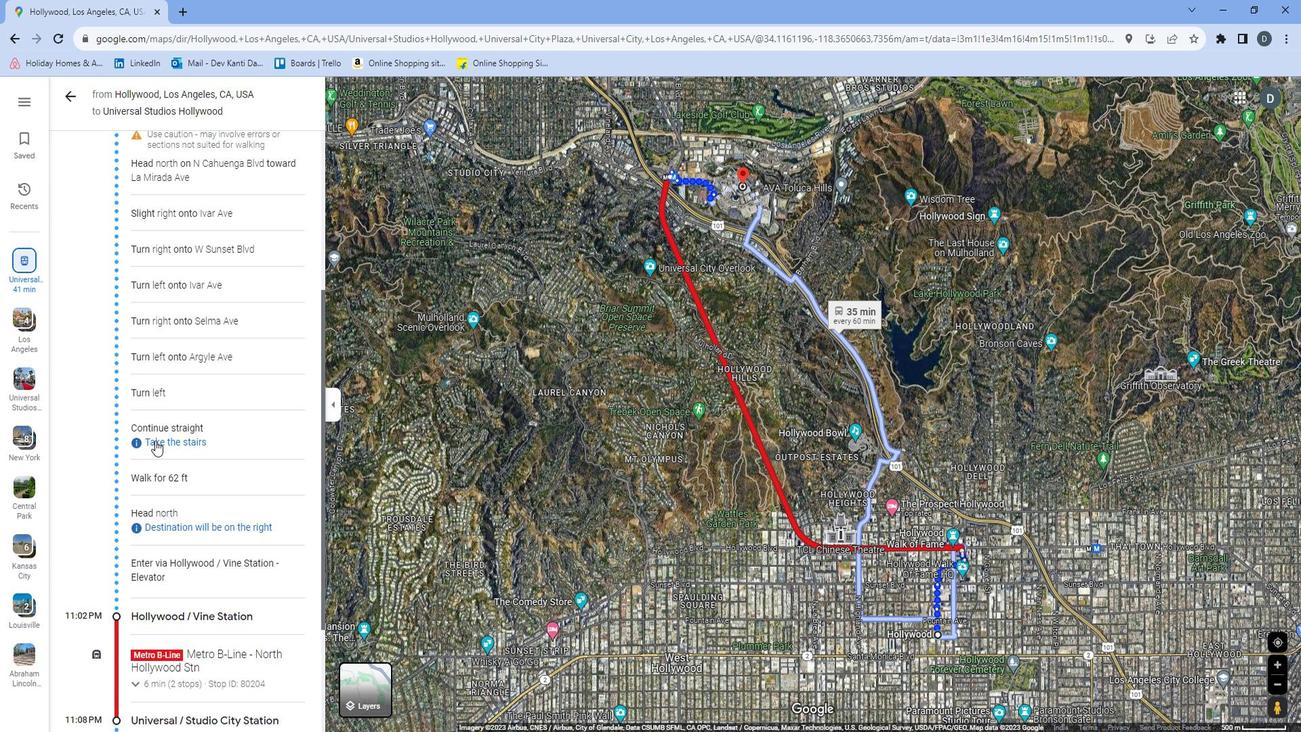 
Action: Mouse moved to (173, 605)
Screenshot: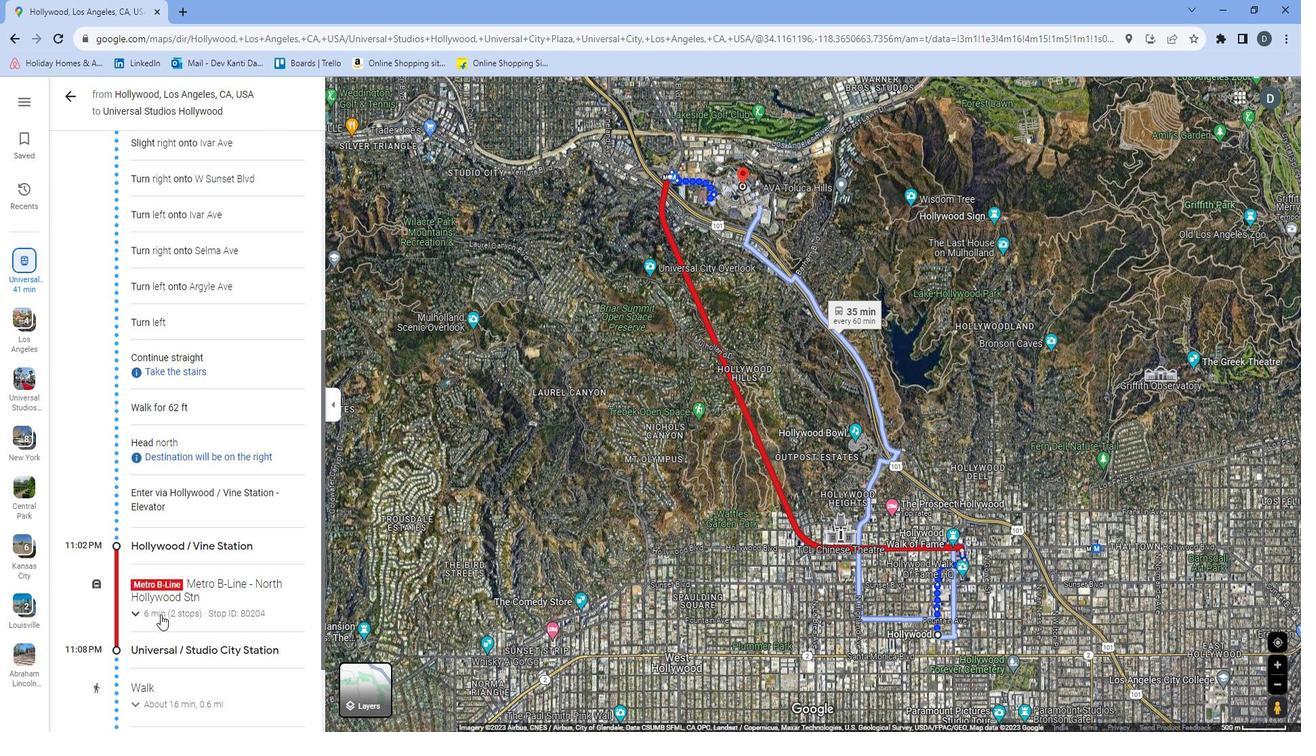 
Action: Mouse pressed left at (173, 605)
Screenshot: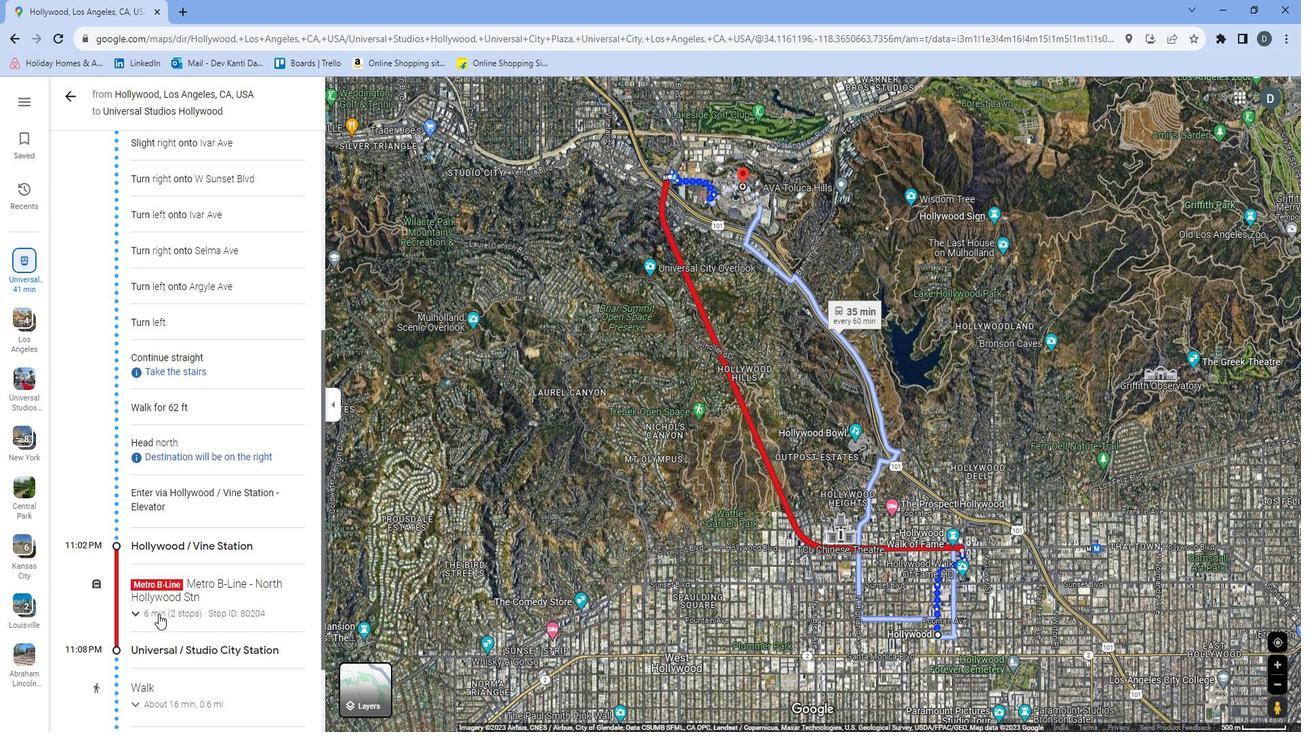 
Action: Mouse moved to (180, 589)
Screenshot: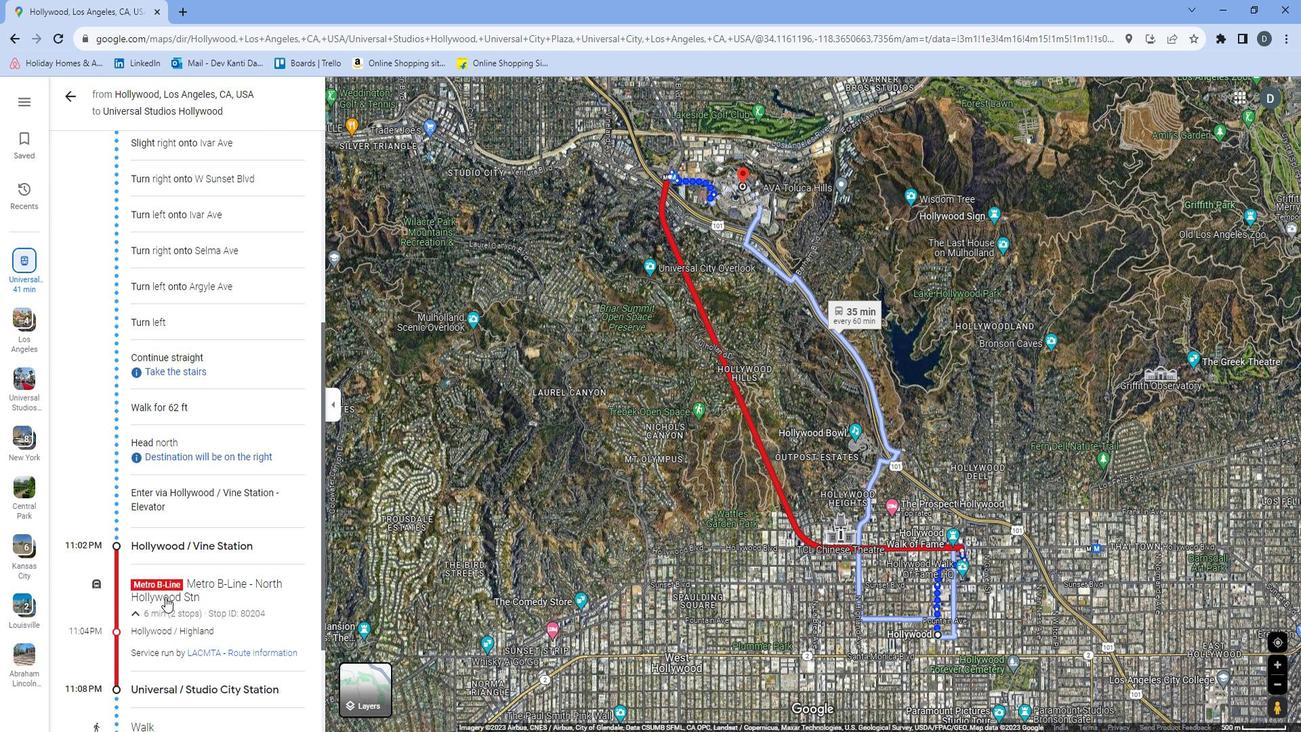 
Action: Mouse scrolled (180, 588) with delta (0, 0)
Screenshot: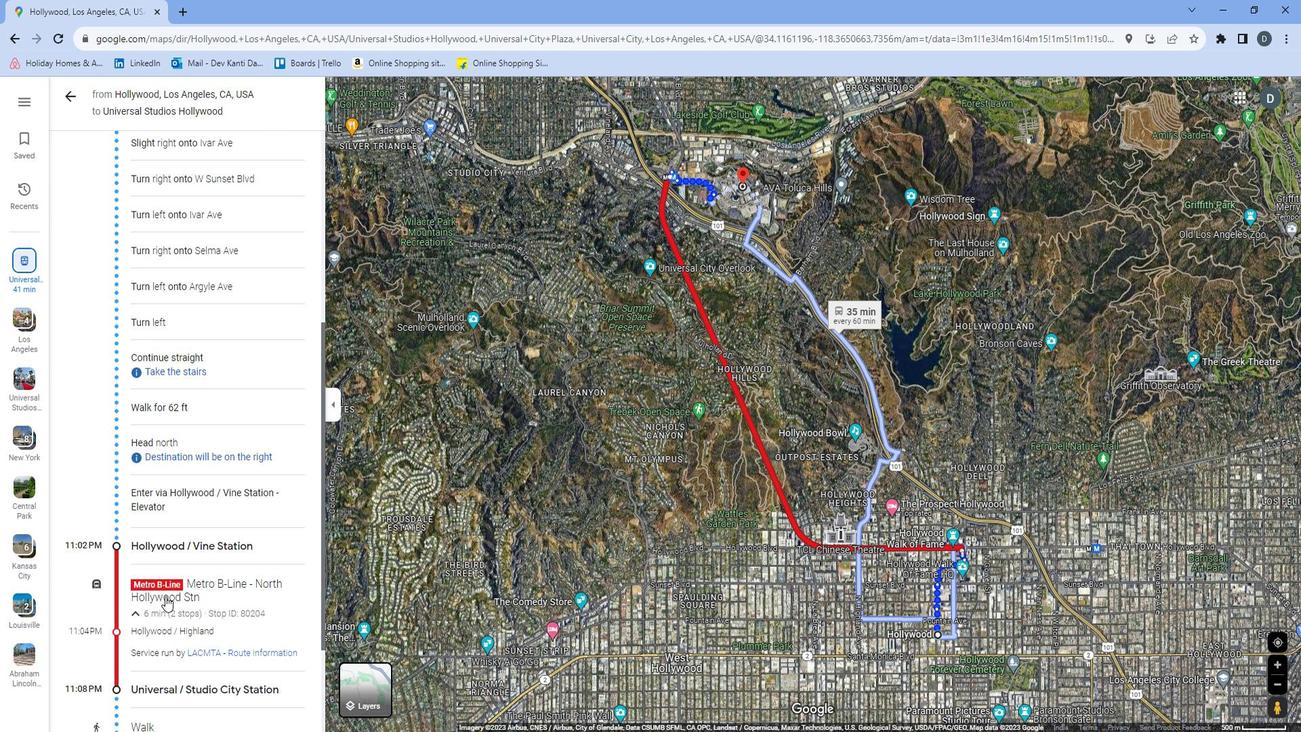 
Action: Mouse moved to (180, 588)
Screenshot: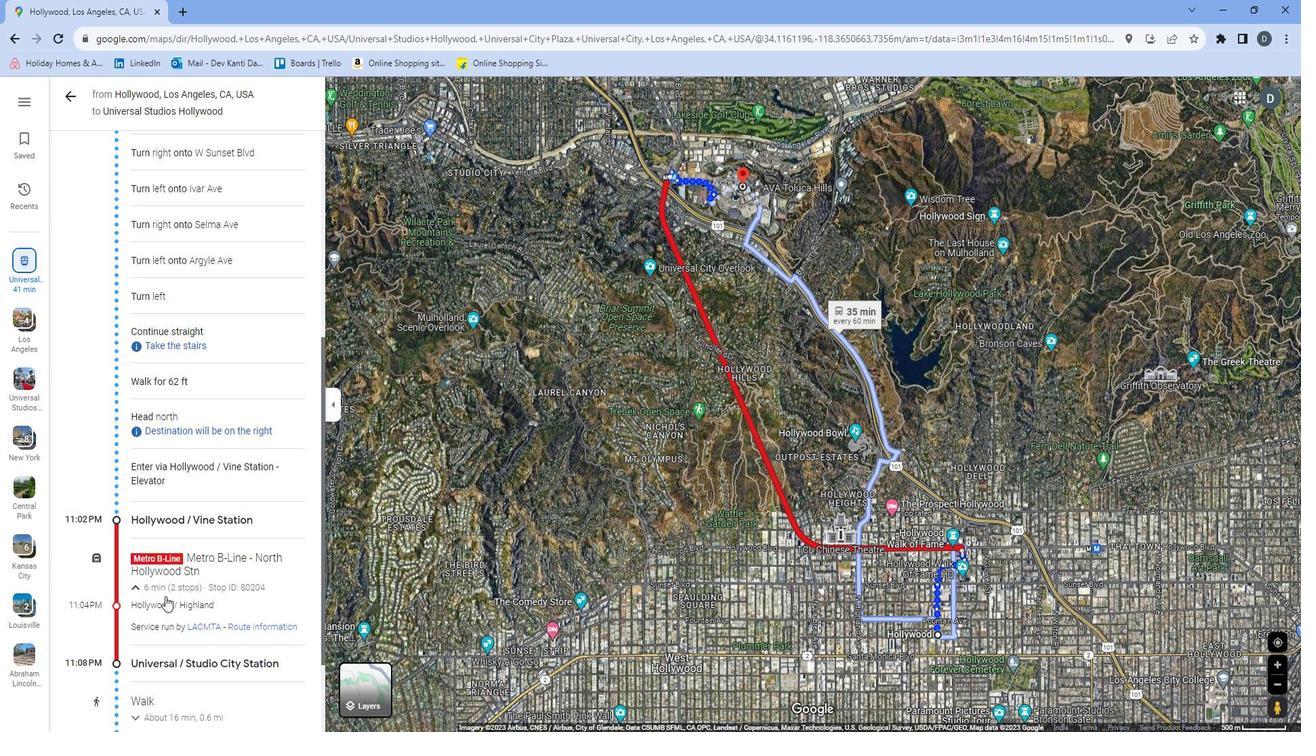 
Action: Mouse scrolled (180, 587) with delta (0, 0)
Screenshot: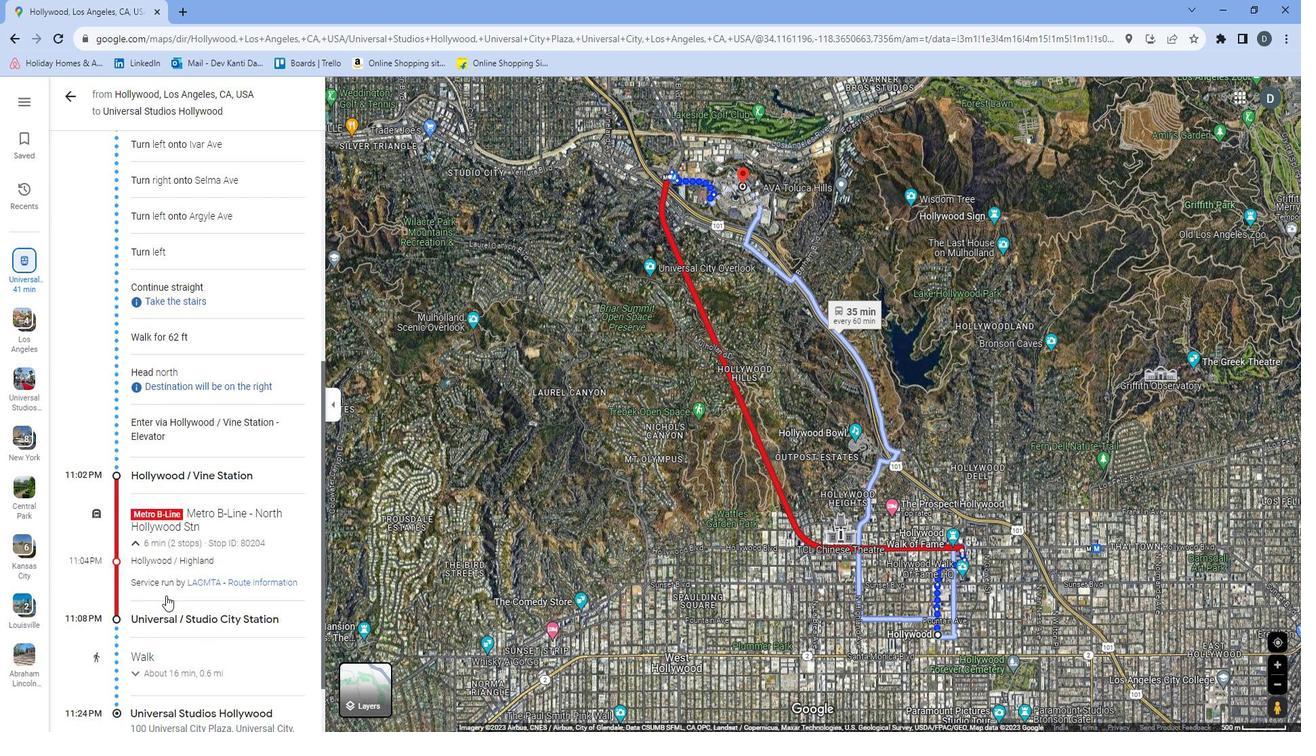 
Action: Mouse moved to (167, 587)
Screenshot: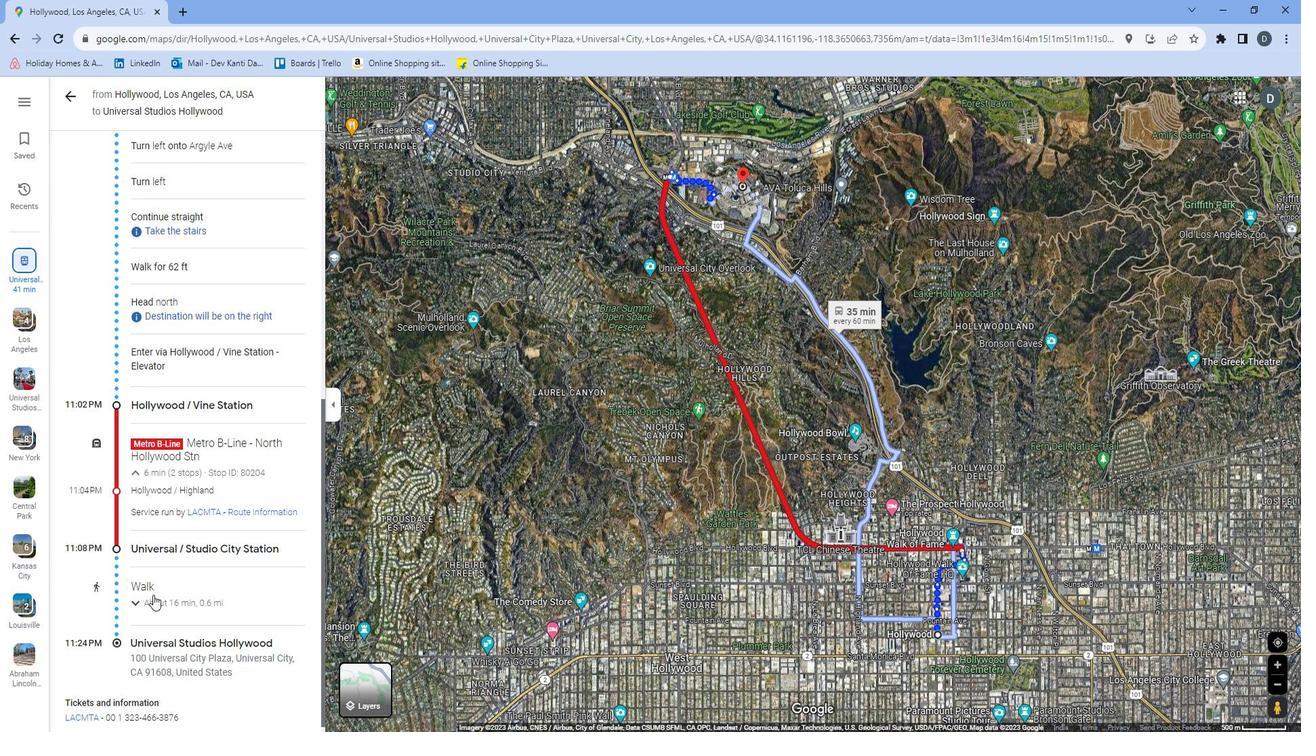 
Action: Mouse pressed left at (167, 587)
Screenshot: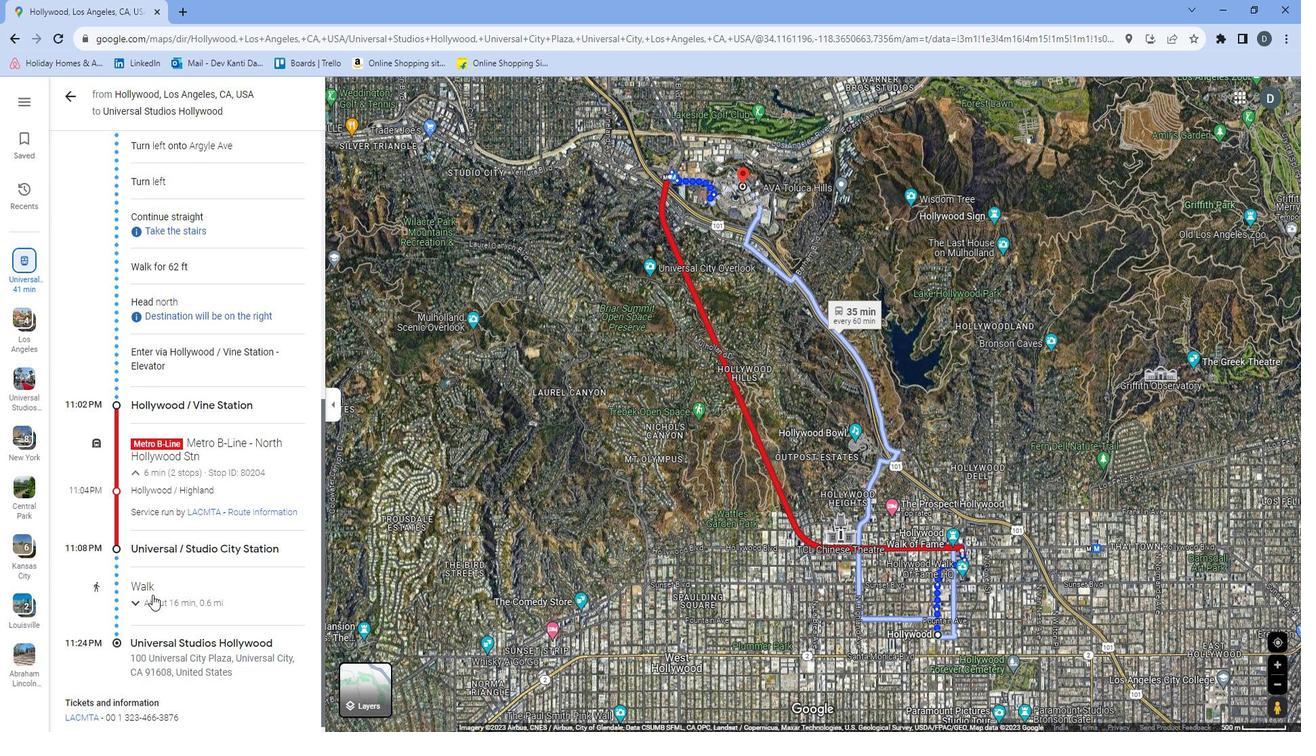 
Action: Mouse scrolled (167, 587) with delta (0, 0)
Screenshot: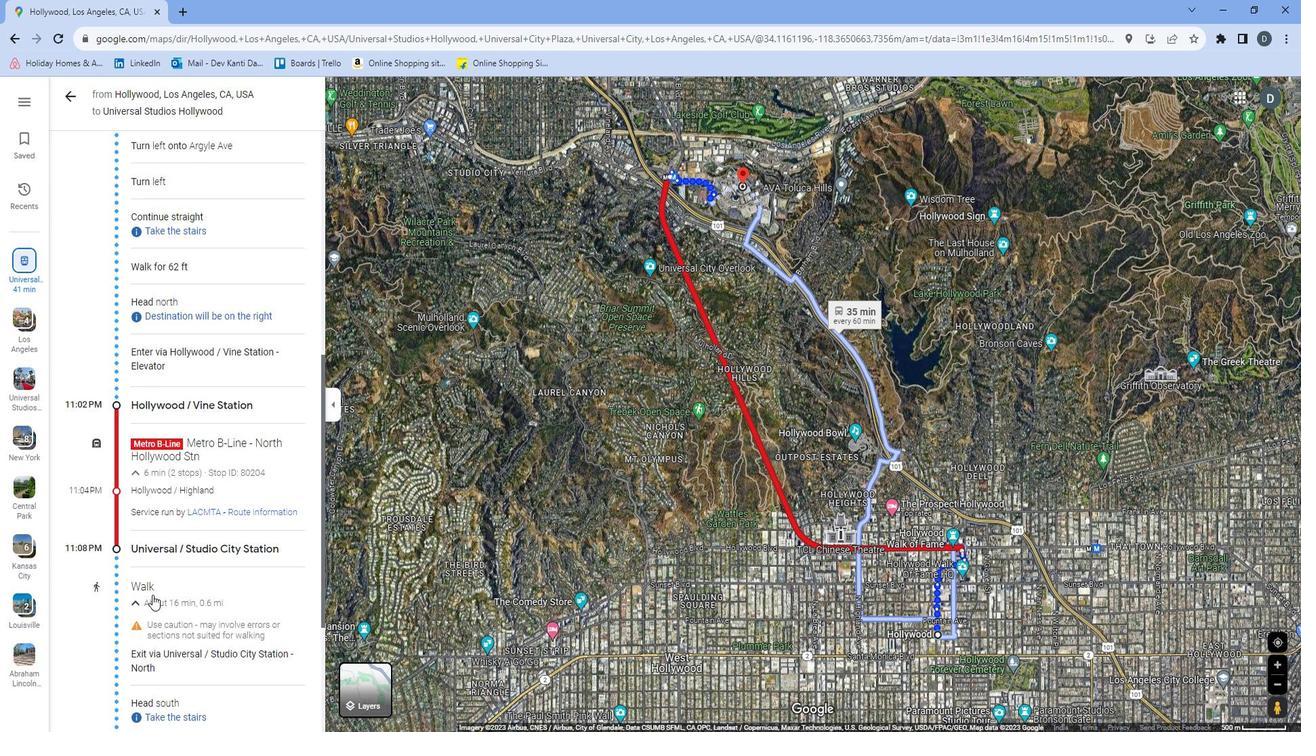 
Action: Mouse scrolled (167, 587) with delta (0, 0)
Screenshot: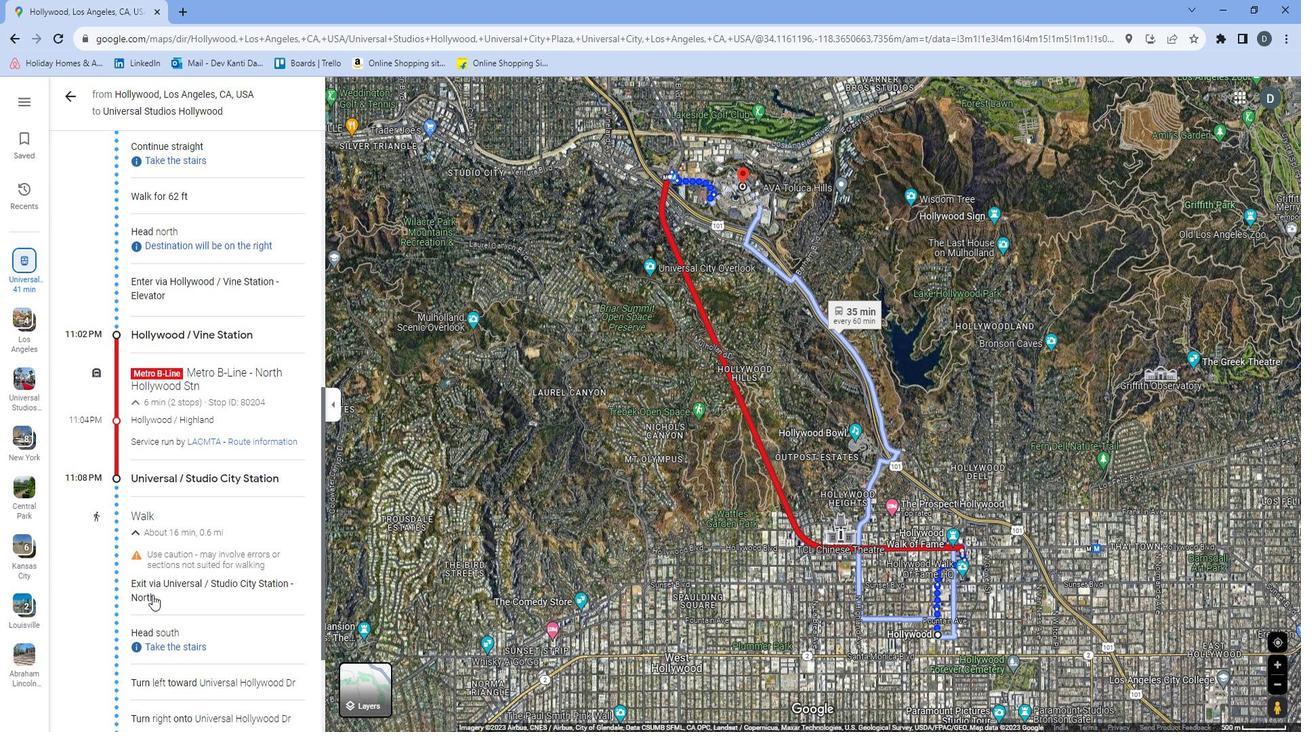 
Action: Mouse scrolled (167, 587) with delta (0, 0)
Screenshot: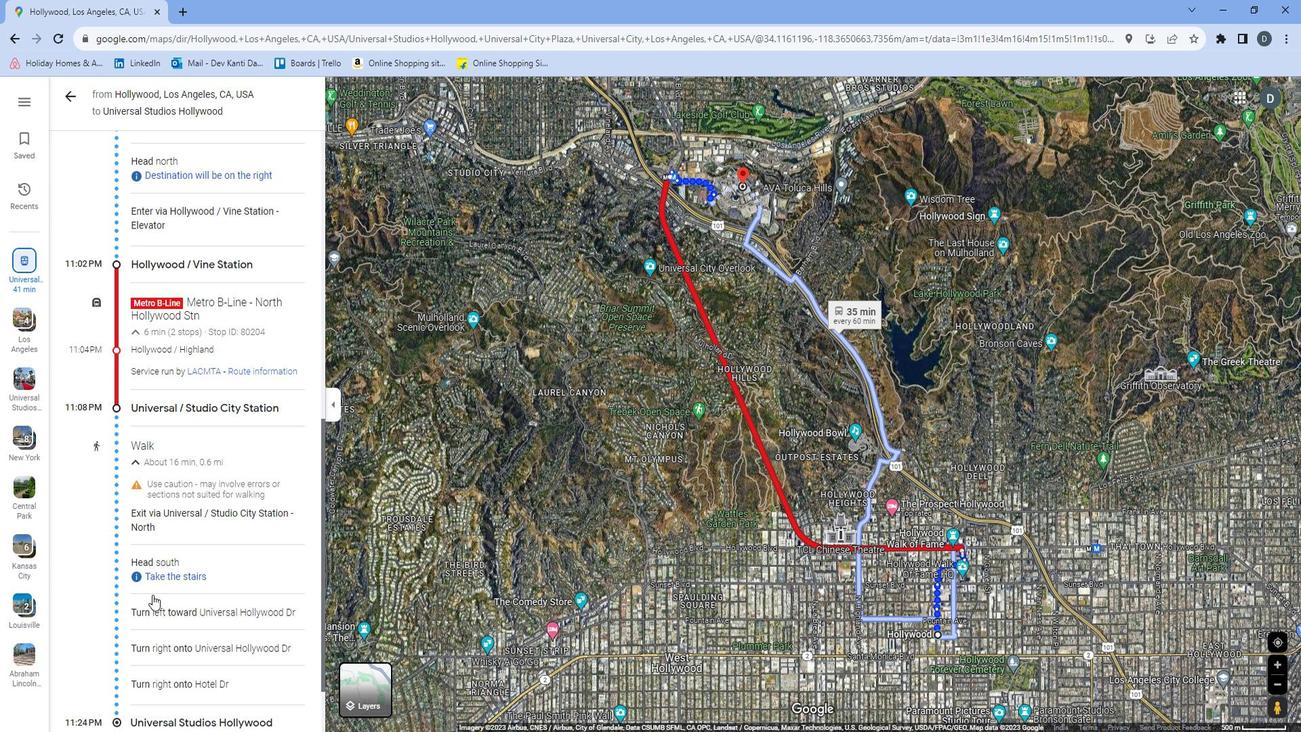 
Action: Mouse scrolled (167, 587) with delta (0, 0)
Screenshot: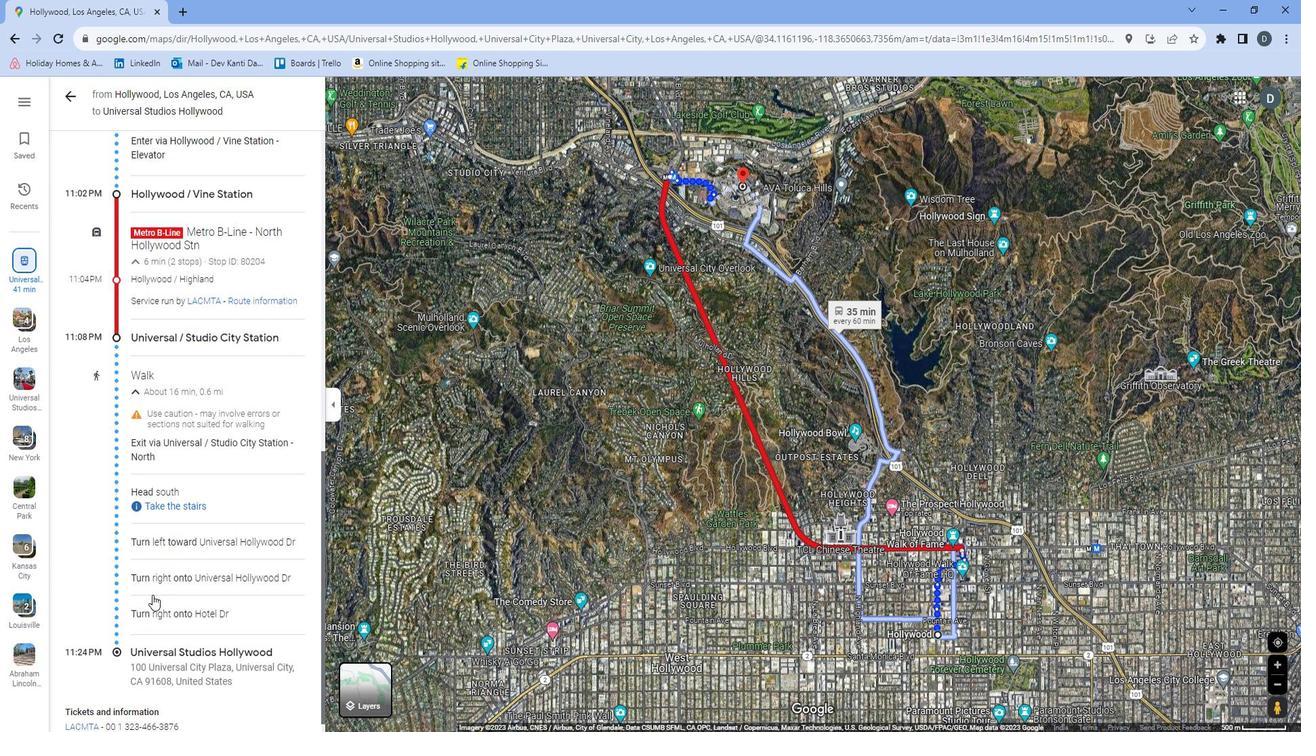 
Action: Mouse scrolled (167, 587) with delta (0, 0)
Screenshot: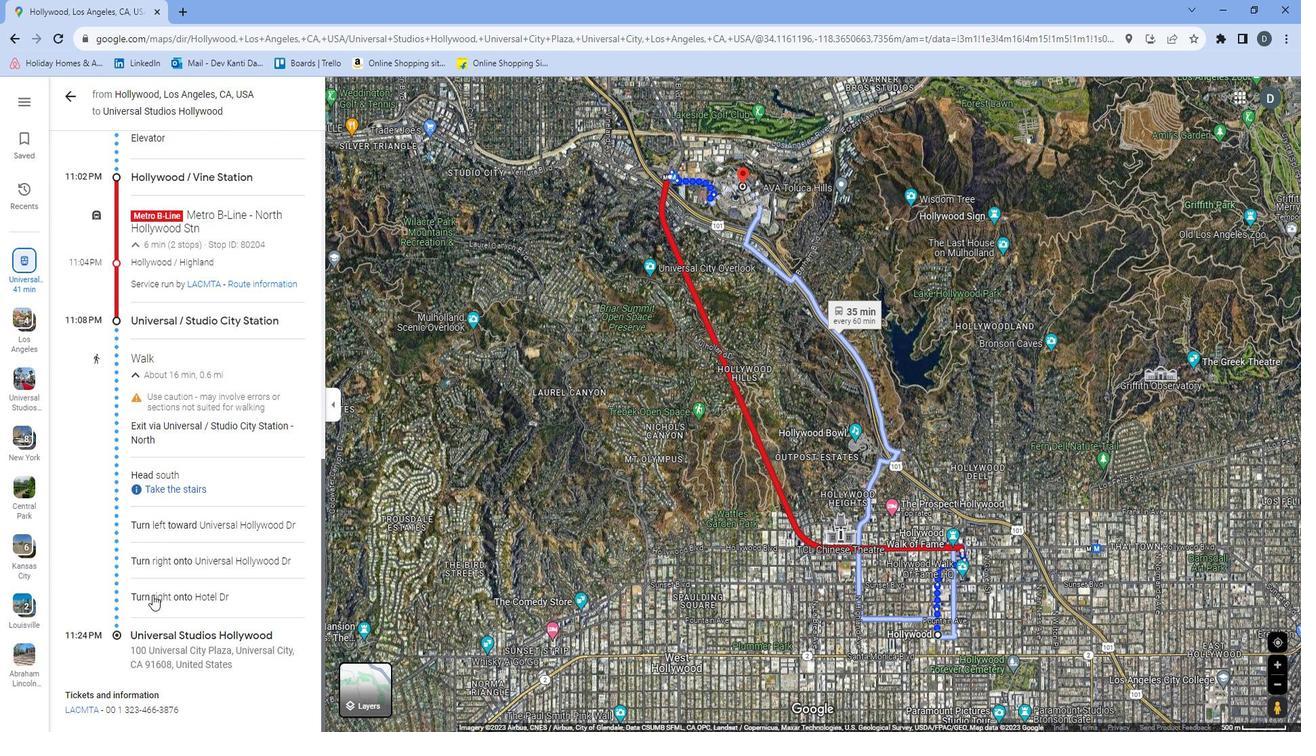 
Action: Mouse moved to (168, 587)
Screenshot: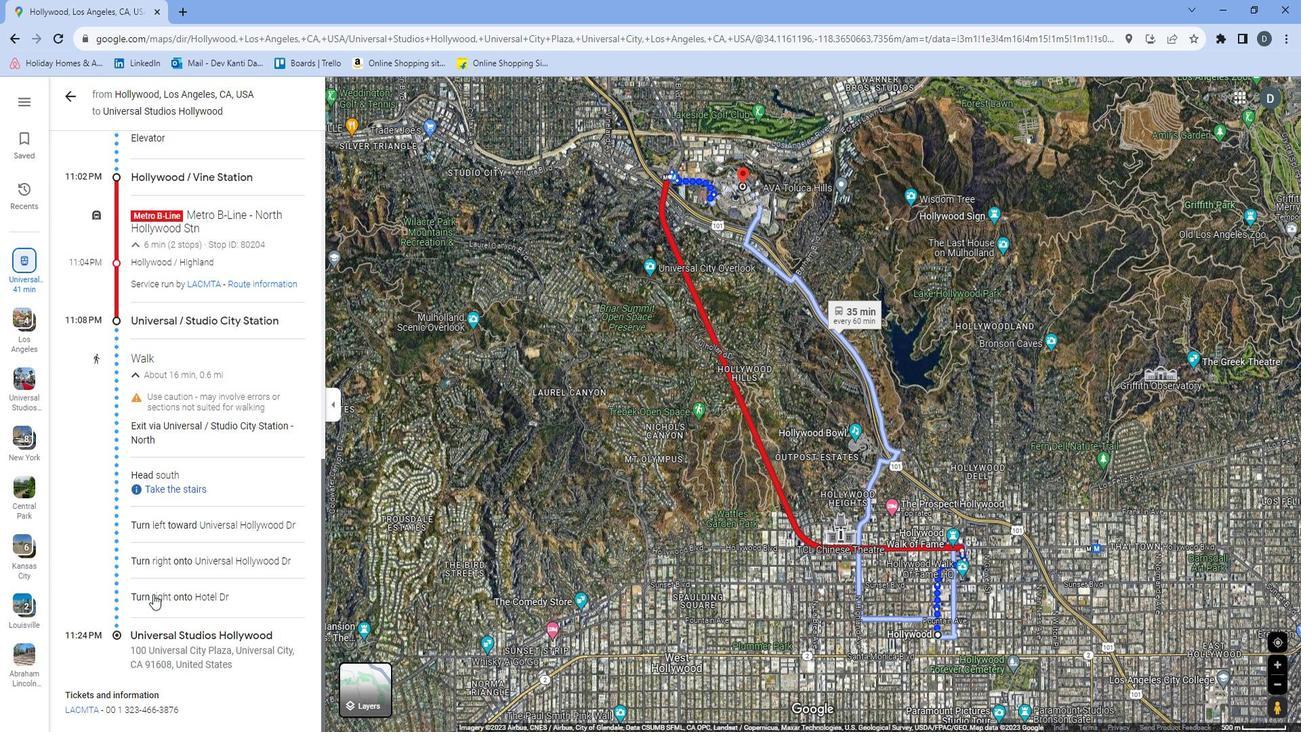 
